 Task: Look for space in Caieiras, Brazil from 2nd September, 2023 to 10th September, 2023 for 1 adult in price range Rs.5000 to Rs.16000. Place can be private room with 1  bedroom having 1 bed and 1 bathroom. Property type can be house, flat, guest house, hotel. Booking option can be shelf check-in. Required host language is Spanish.
Action: Mouse moved to (449, 87)
Screenshot: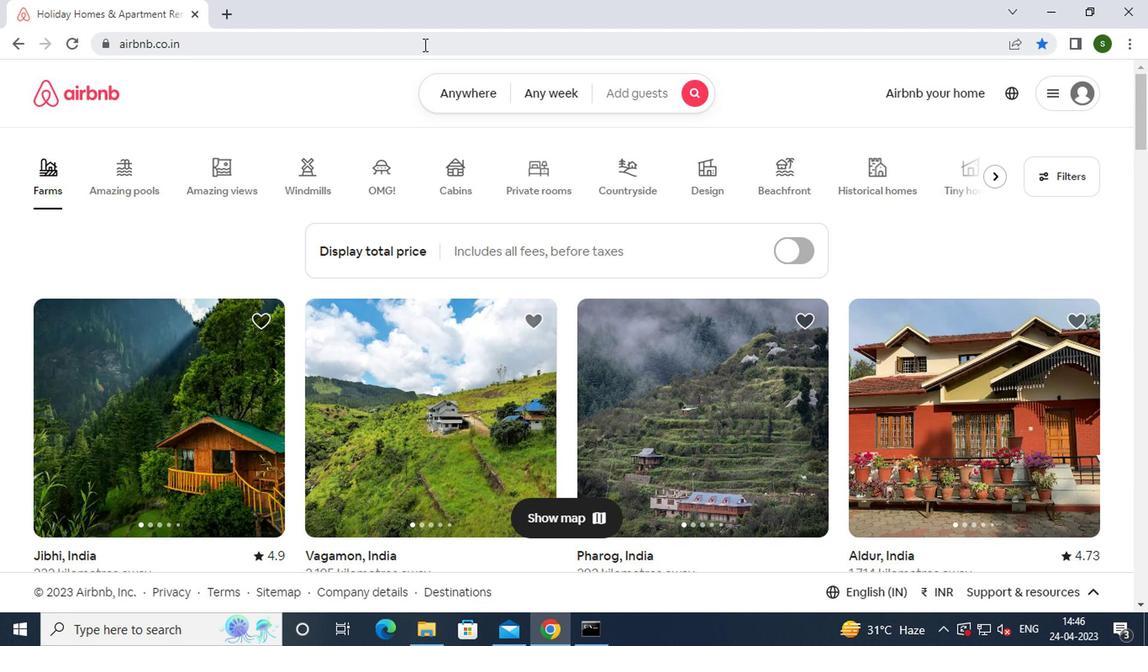 
Action: Mouse pressed left at (449, 87)
Screenshot: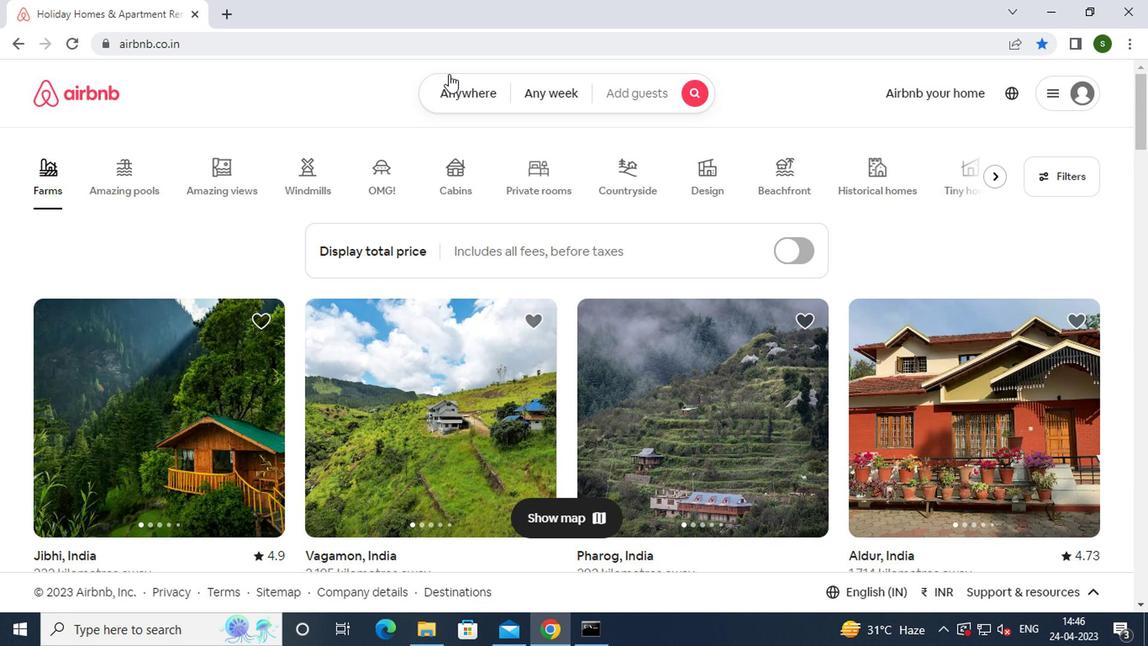 
Action: Mouse moved to (332, 159)
Screenshot: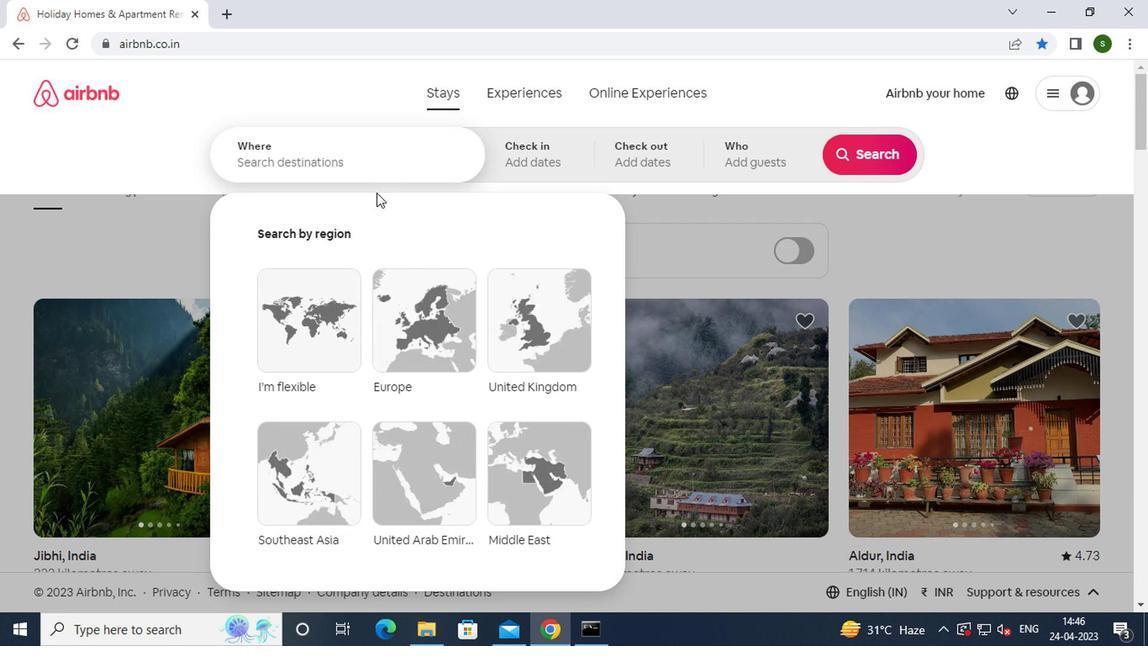
Action: Mouse pressed left at (332, 159)
Screenshot: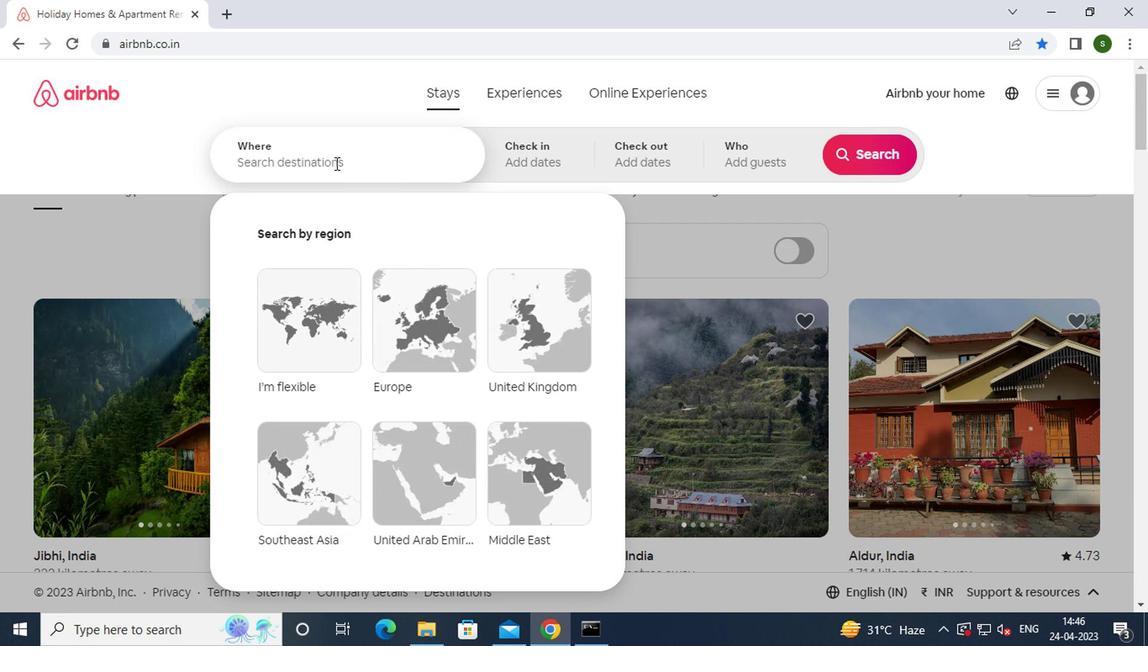 
Action: Key pressed <Key.caps_lock>c<Key.caps_lock>aieiras,<Key.space><Key.caps_lock>b<Key.caps_lock>rail<Key.backspace><Key.backspace>zil<Key.enter>
Screenshot: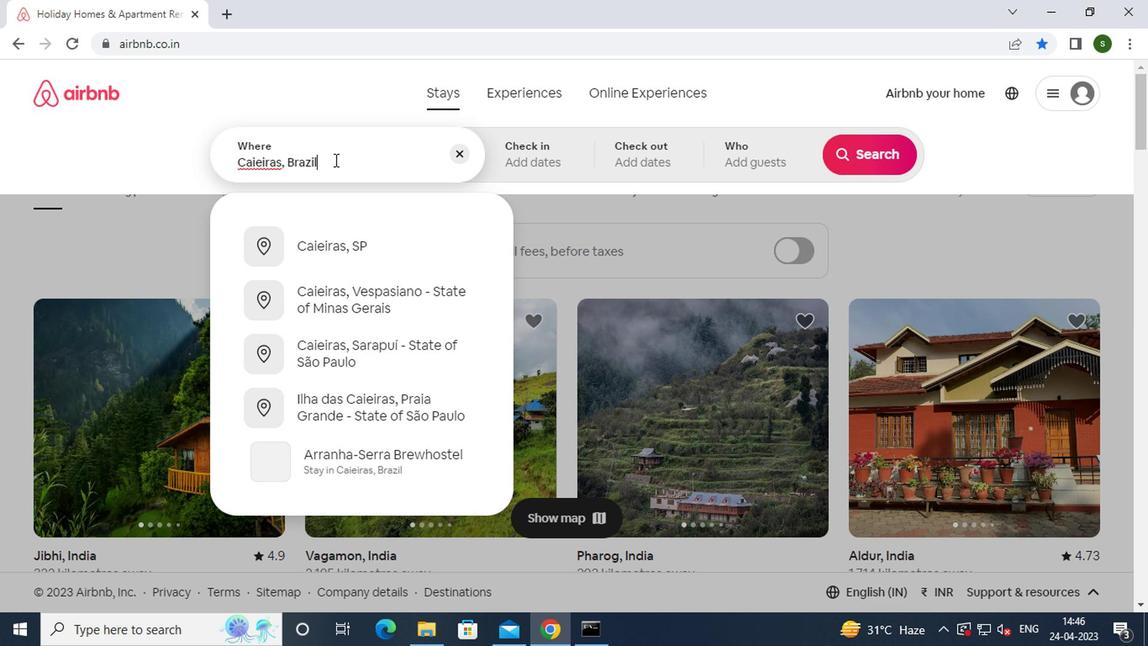 
Action: Mouse moved to (857, 294)
Screenshot: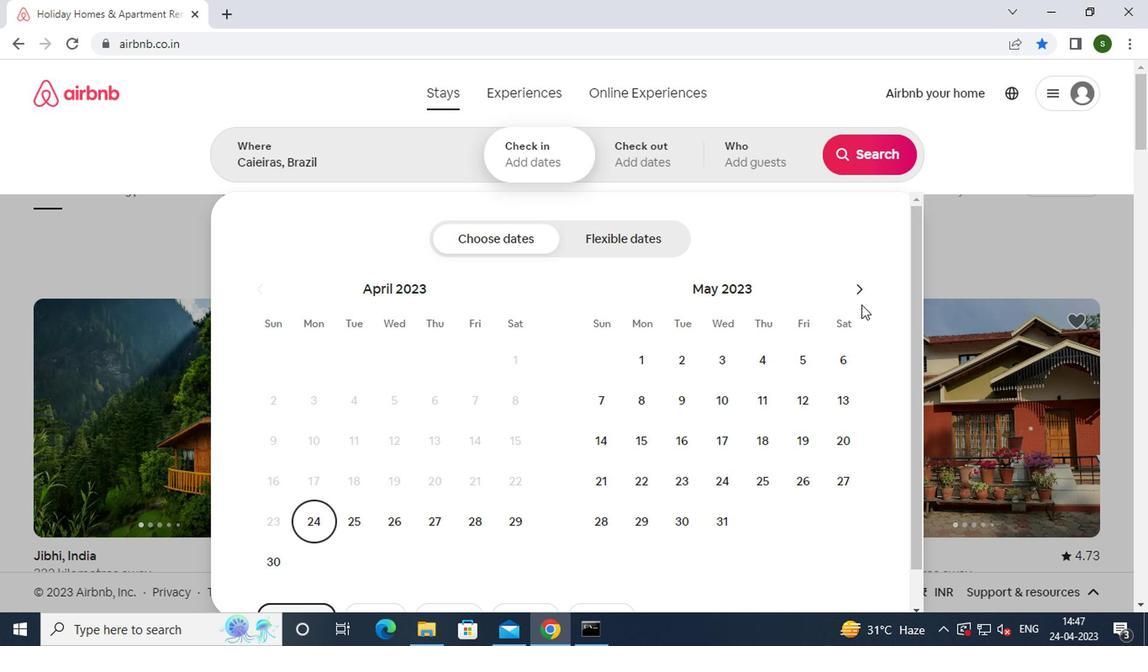 
Action: Mouse pressed left at (857, 294)
Screenshot: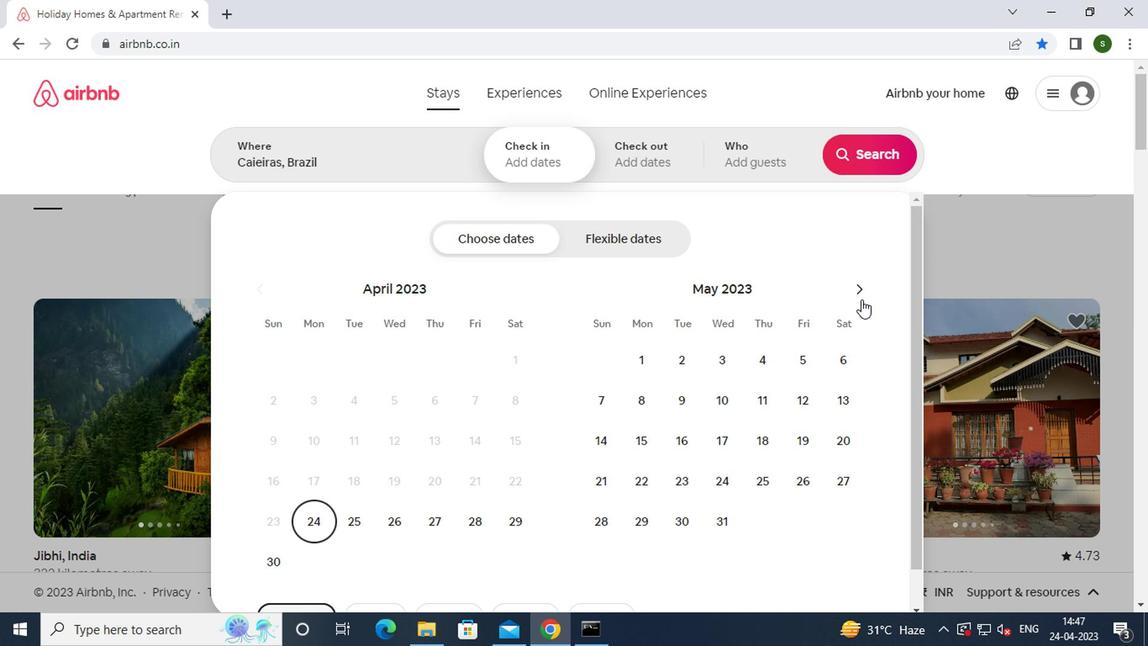 
Action: Mouse pressed left at (857, 294)
Screenshot: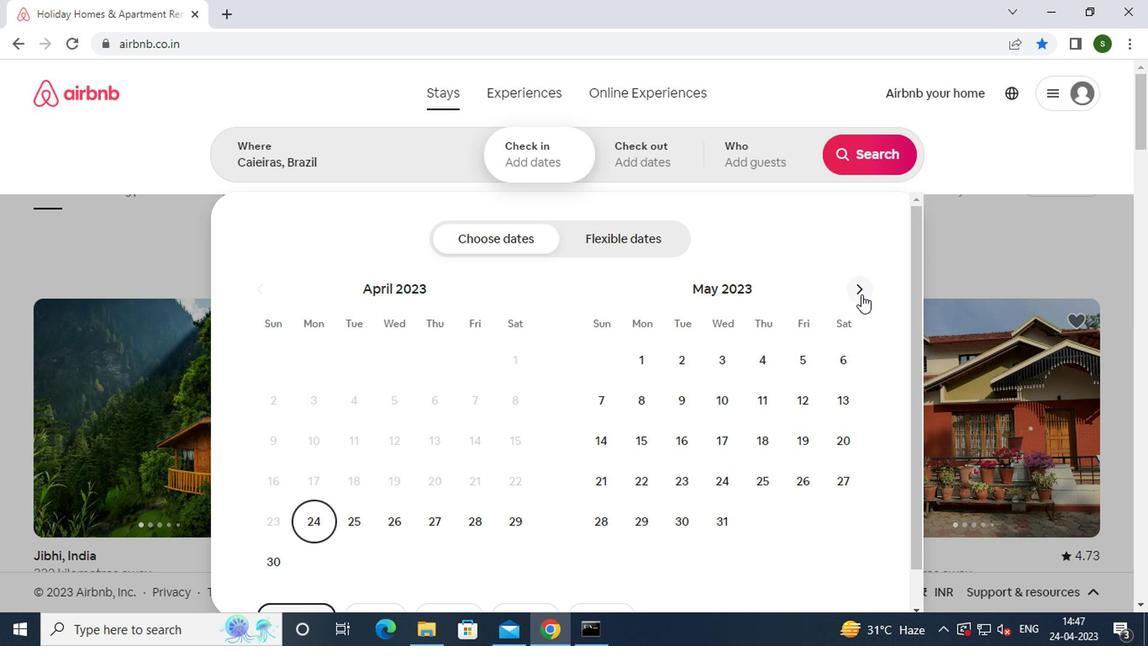 
Action: Mouse pressed left at (857, 294)
Screenshot: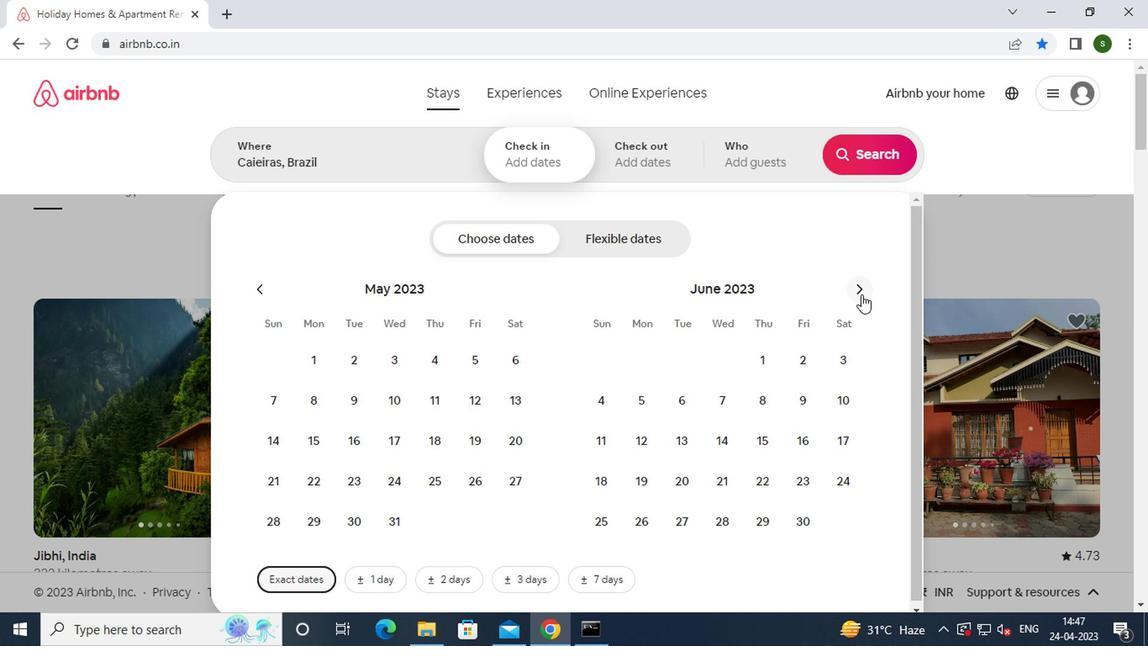 
Action: Mouse pressed left at (857, 294)
Screenshot: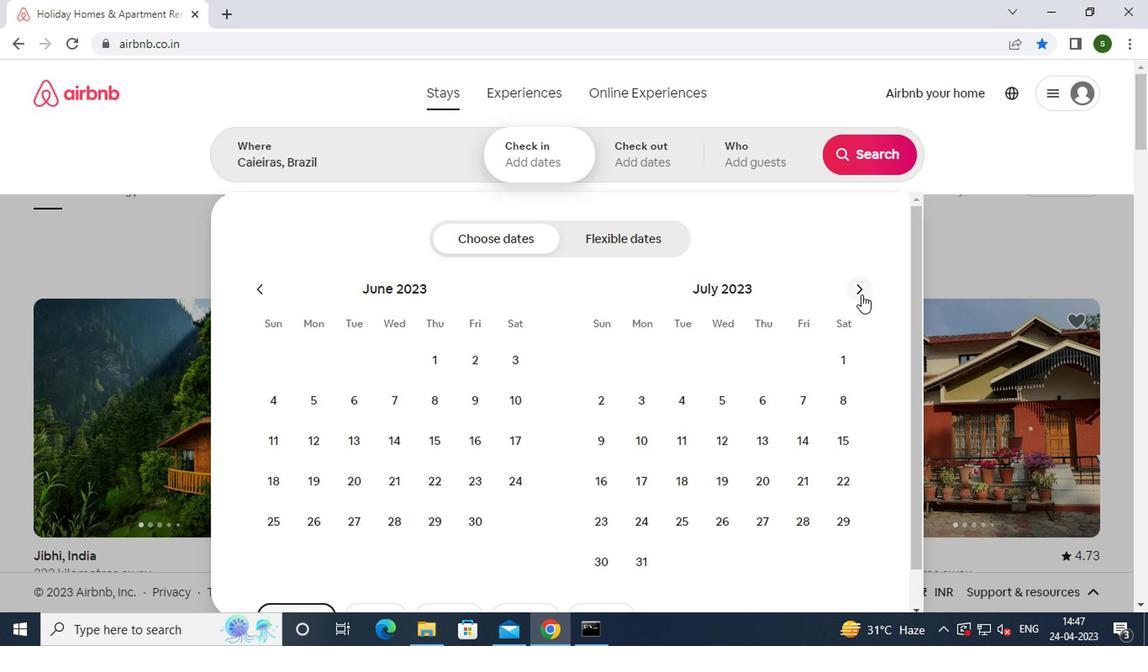 
Action: Mouse moved to (857, 294)
Screenshot: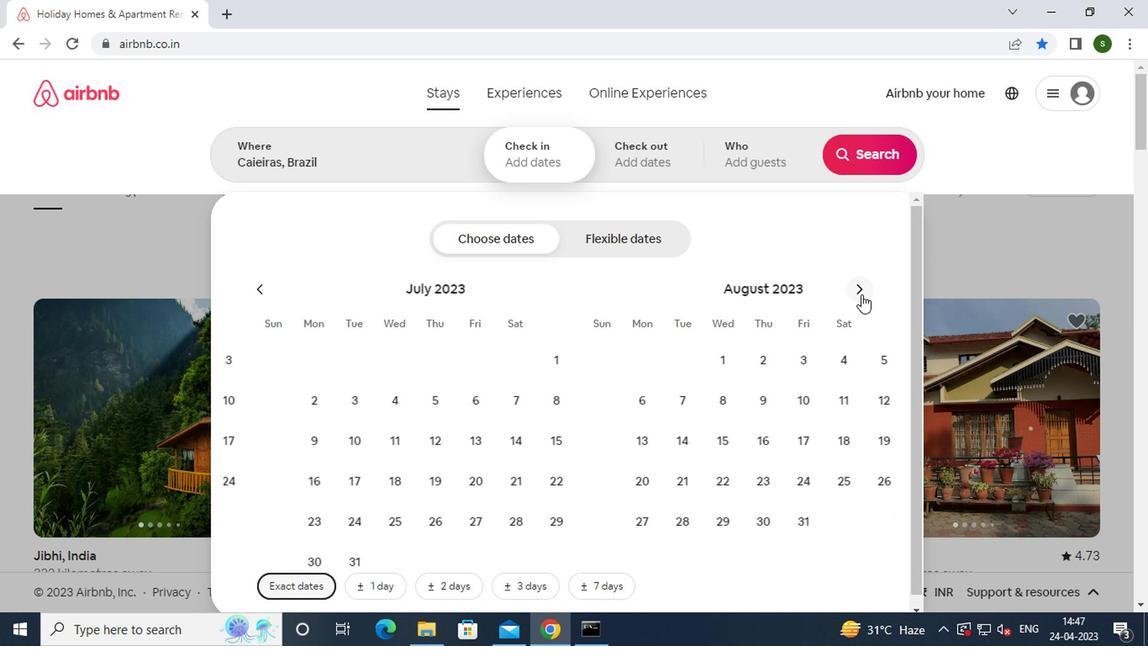 
Action: Mouse pressed left at (857, 294)
Screenshot: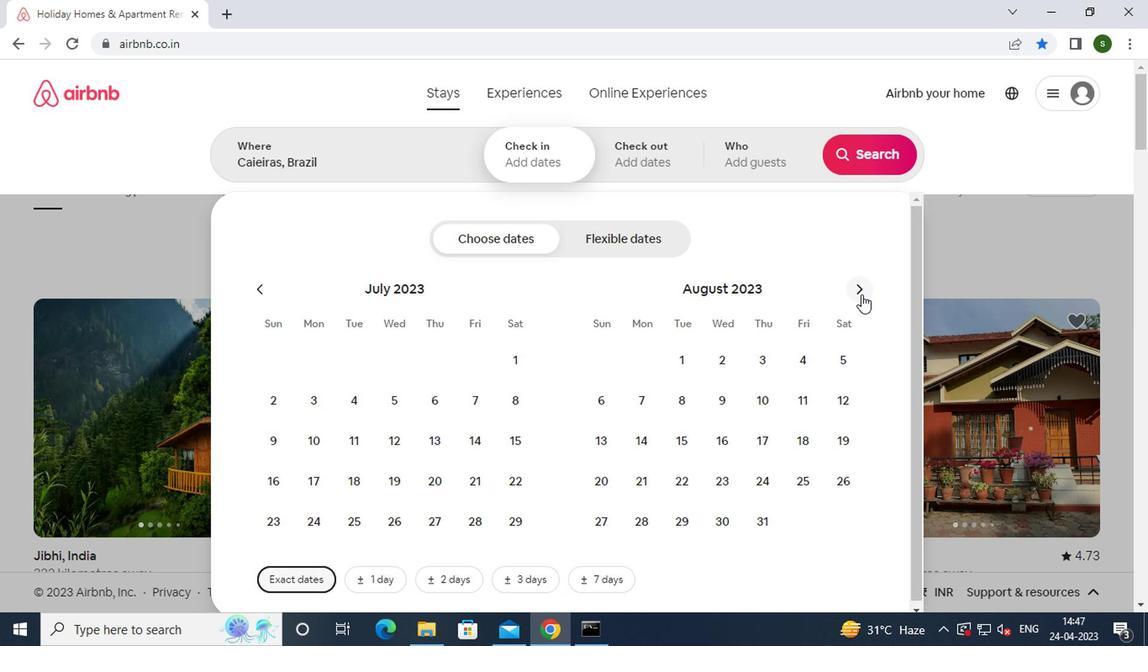 
Action: Mouse moved to (838, 378)
Screenshot: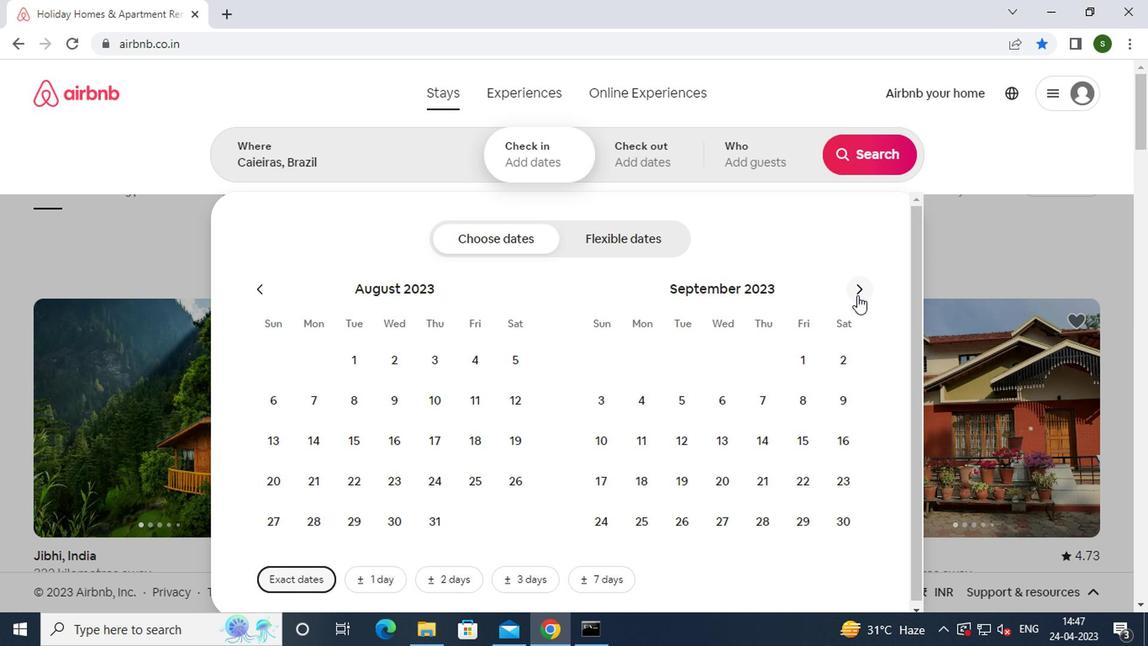 
Action: Mouse pressed left at (838, 378)
Screenshot: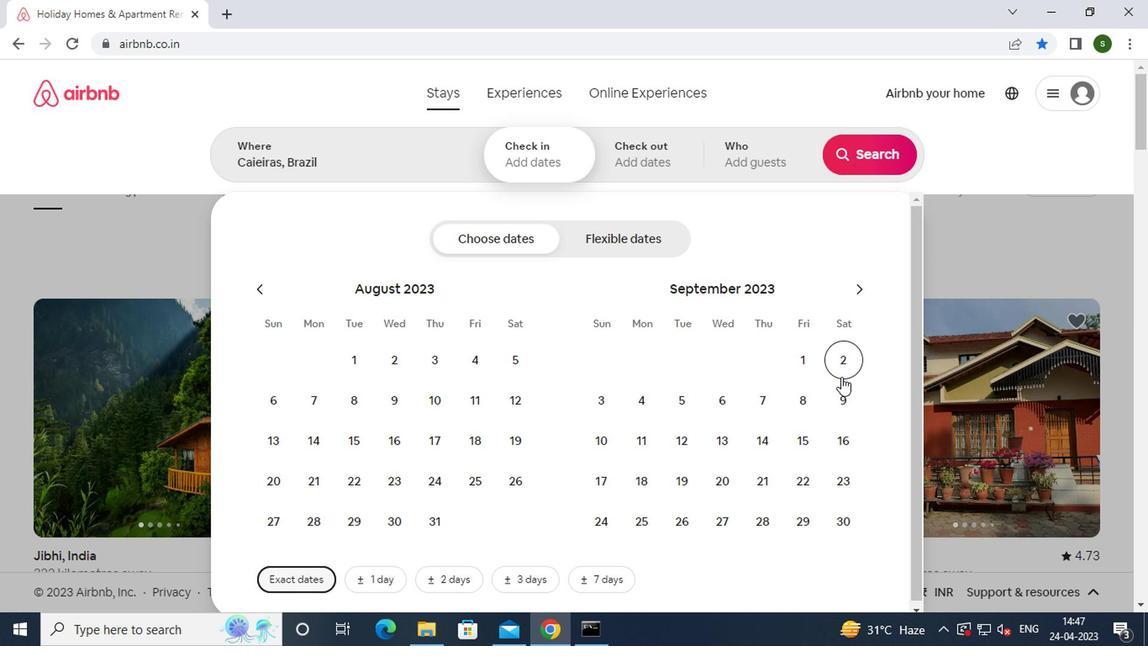 
Action: Mouse moved to (596, 443)
Screenshot: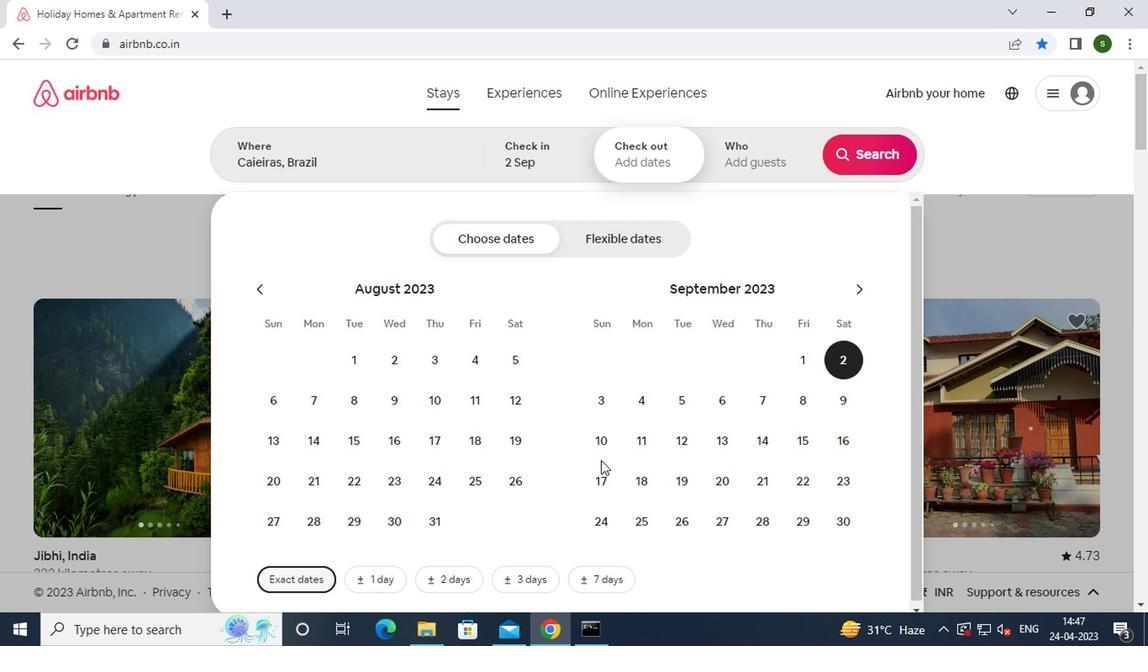 
Action: Mouse pressed left at (596, 443)
Screenshot: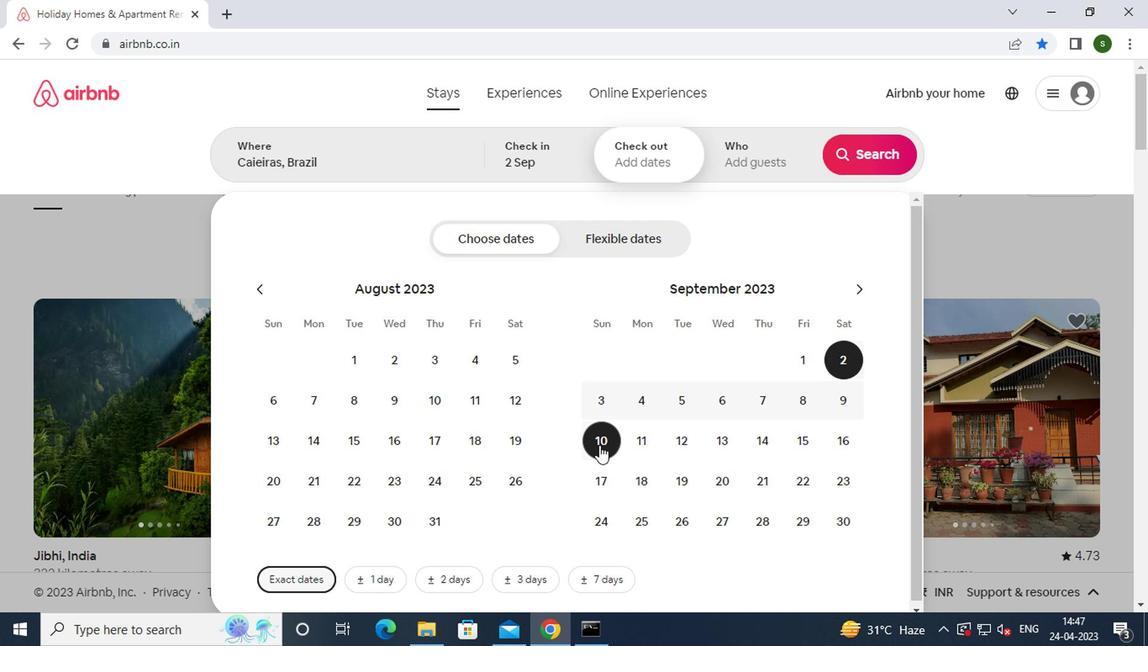 
Action: Mouse moved to (747, 155)
Screenshot: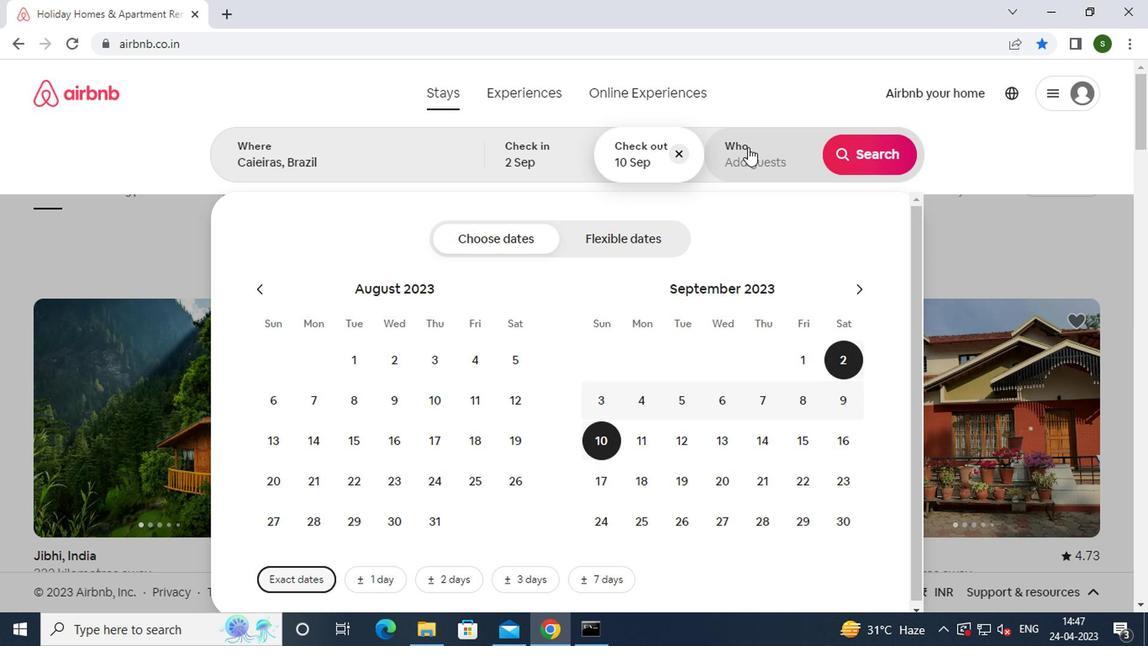 
Action: Mouse pressed left at (747, 155)
Screenshot: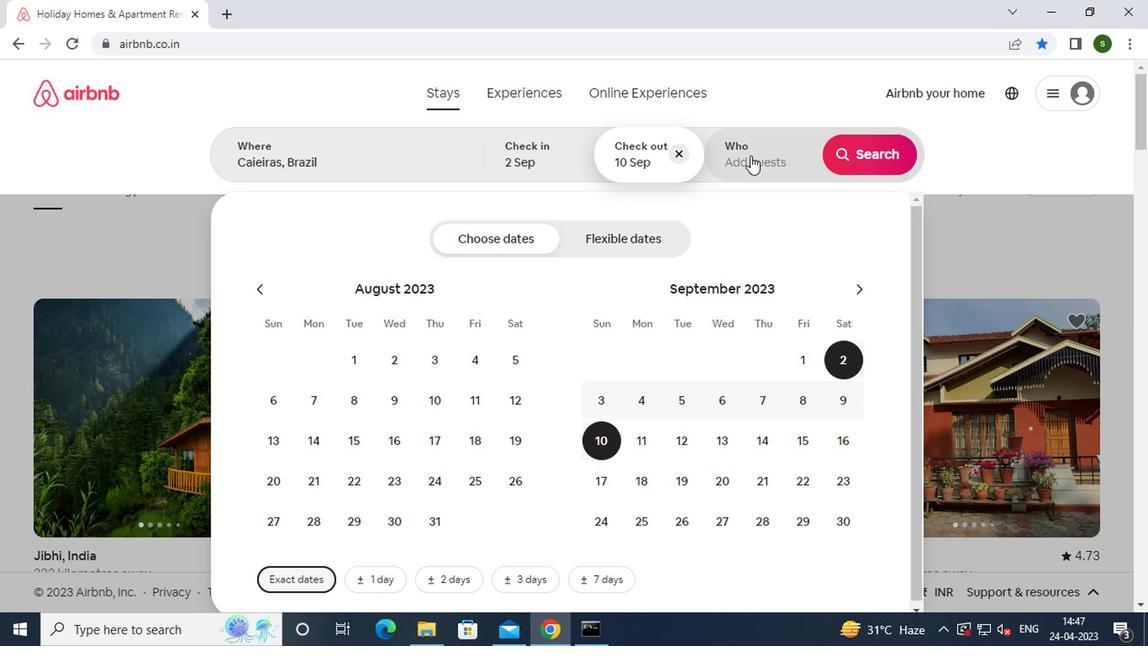 
Action: Mouse moved to (873, 243)
Screenshot: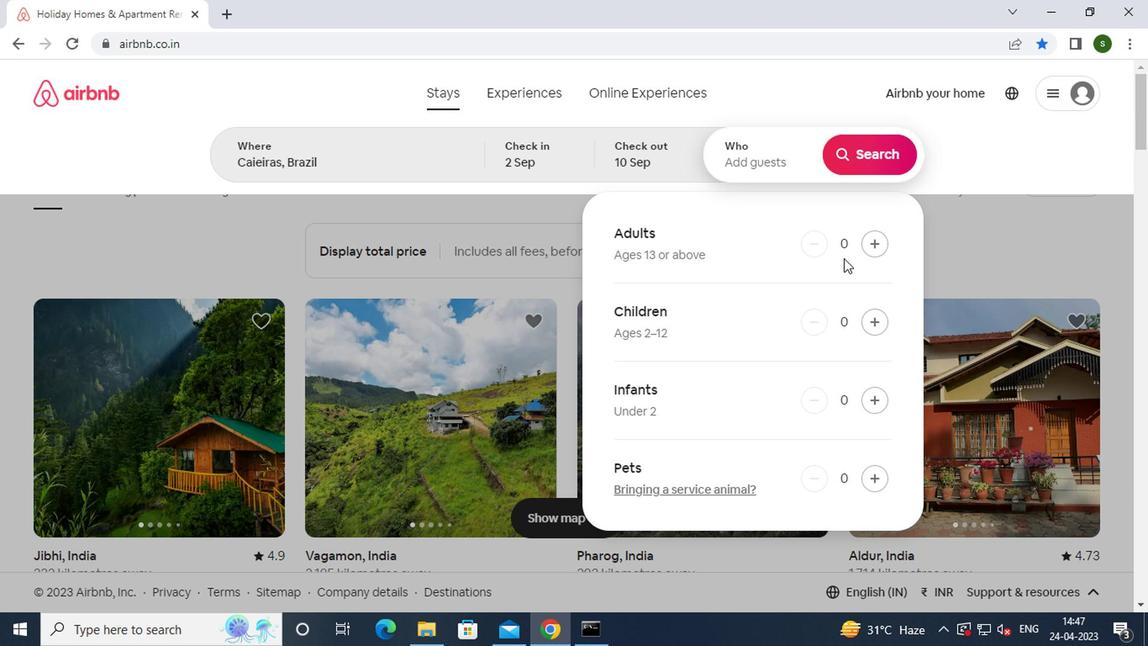 
Action: Mouse pressed left at (873, 243)
Screenshot: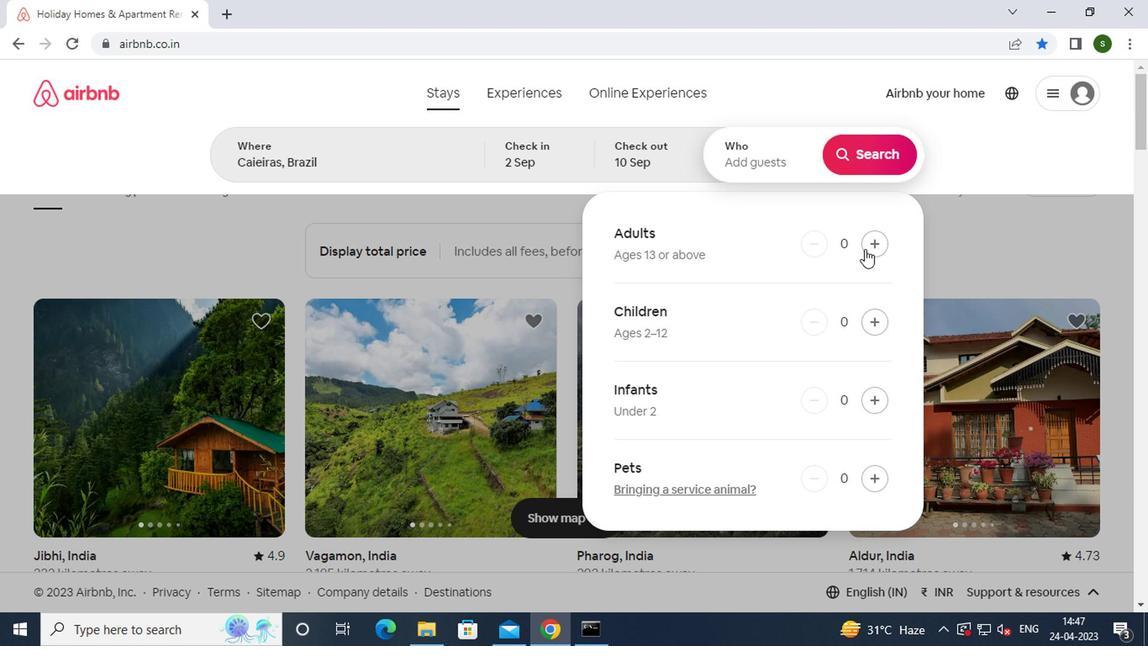
Action: Mouse moved to (861, 145)
Screenshot: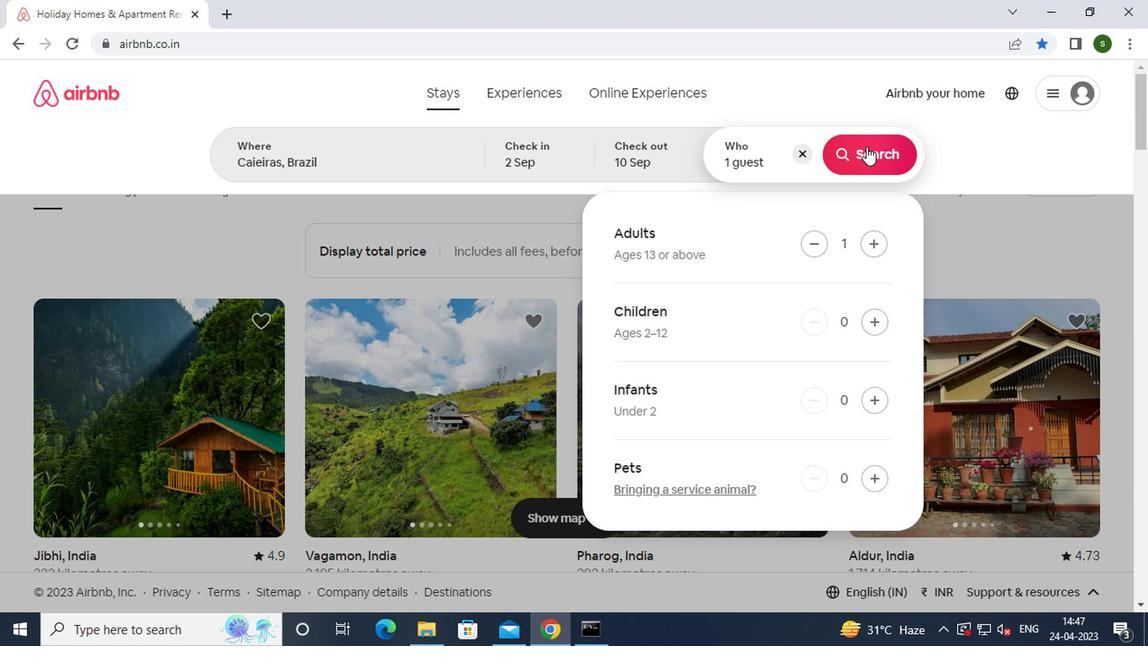 
Action: Mouse pressed left at (861, 145)
Screenshot: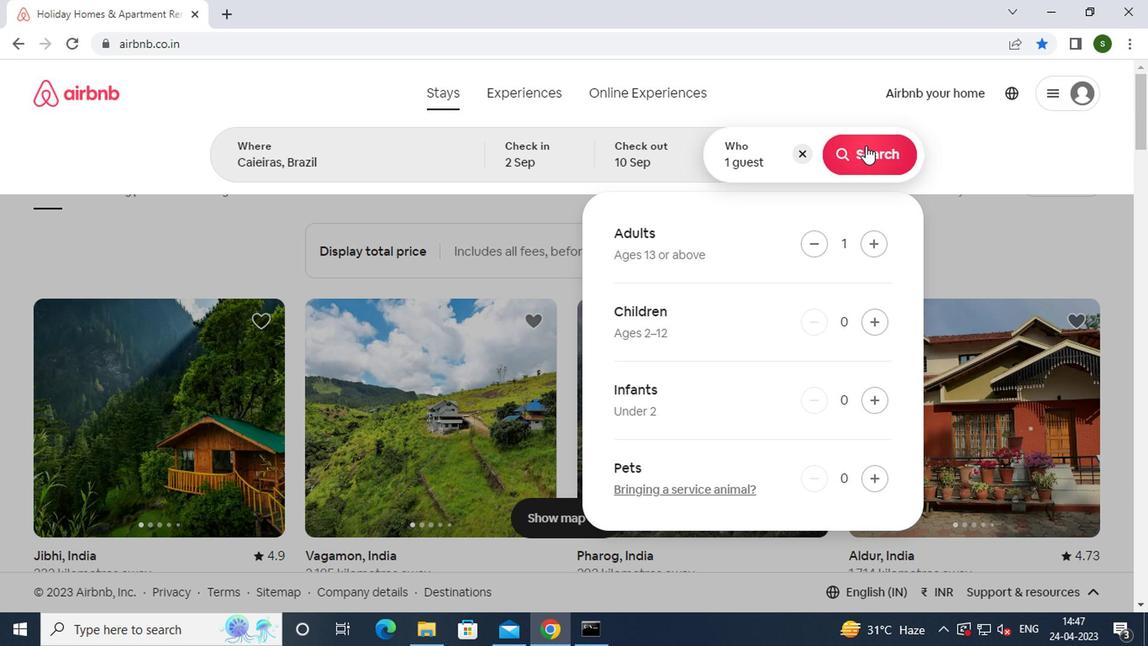 
Action: Mouse moved to (1071, 160)
Screenshot: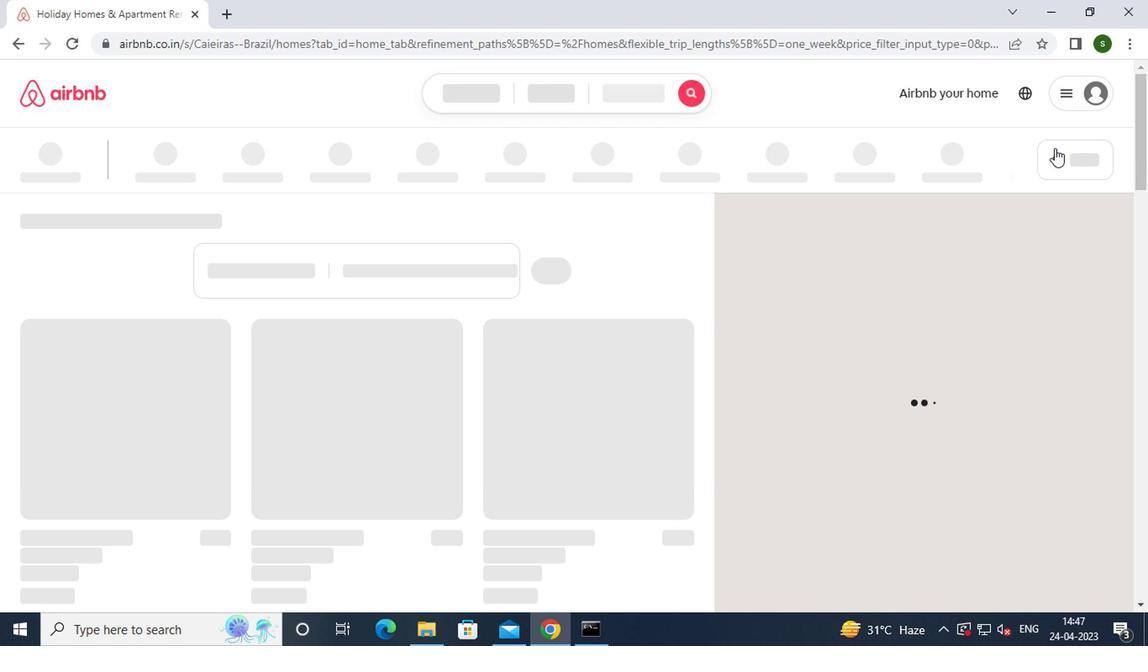 
Action: Mouse pressed left at (1071, 160)
Screenshot: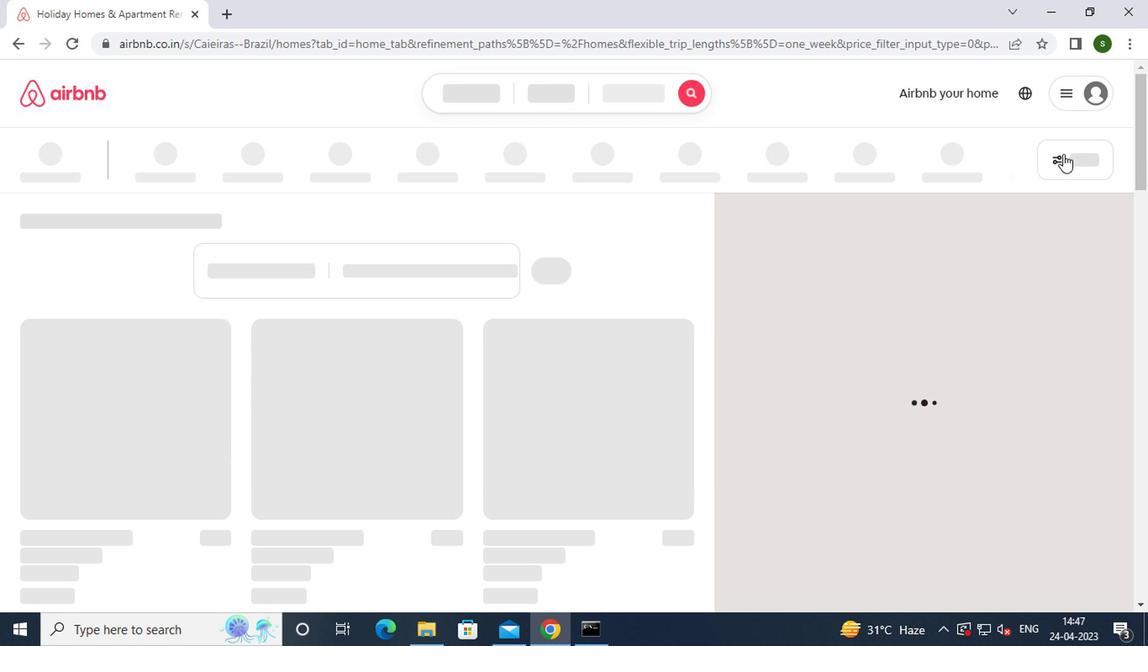 
Action: Mouse moved to (1044, 163)
Screenshot: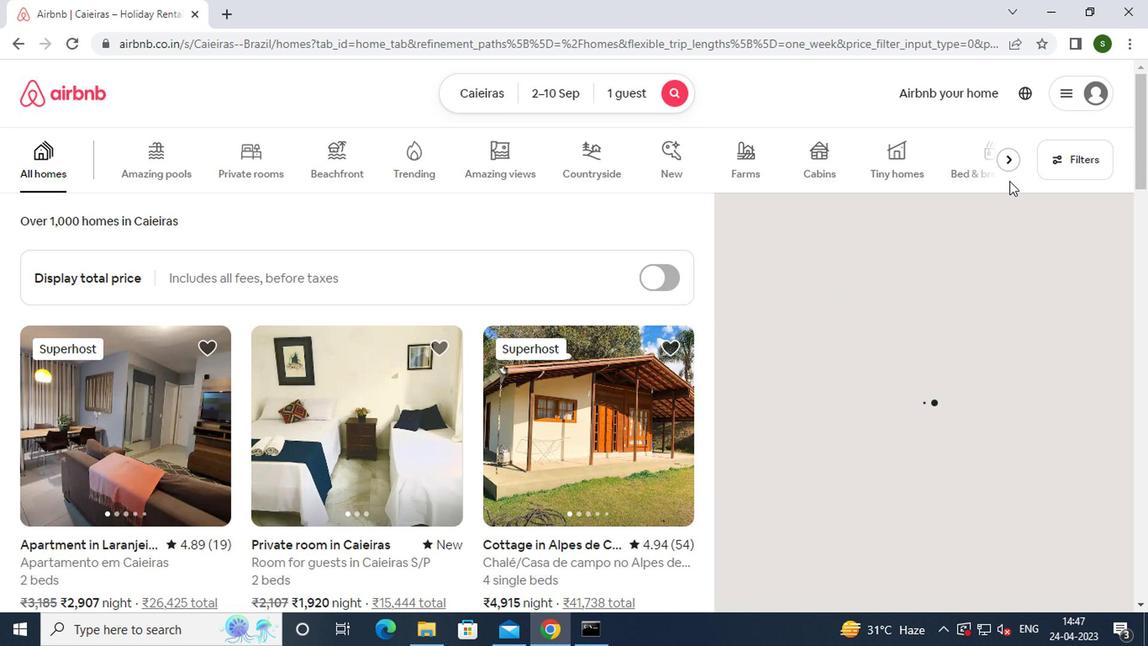 
Action: Mouse pressed left at (1044, 163)
Screenshot: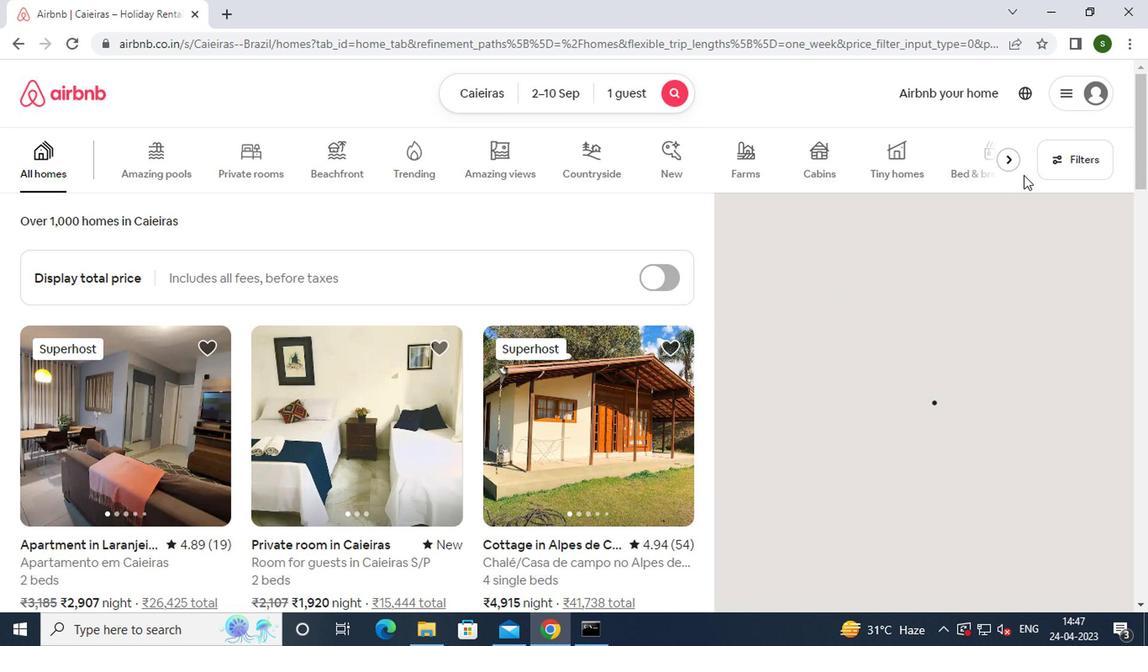
Action: Mouse moved to (423, 355)
Screenshot: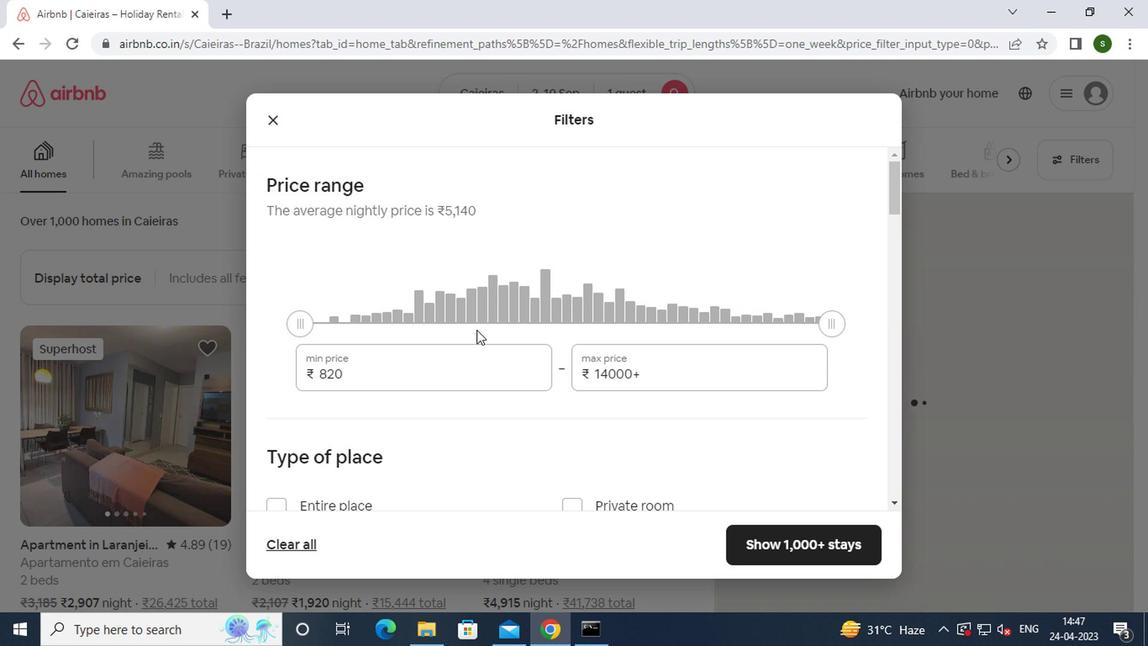 
Action: Mouse pressed left at (423, 355)
Screenshot: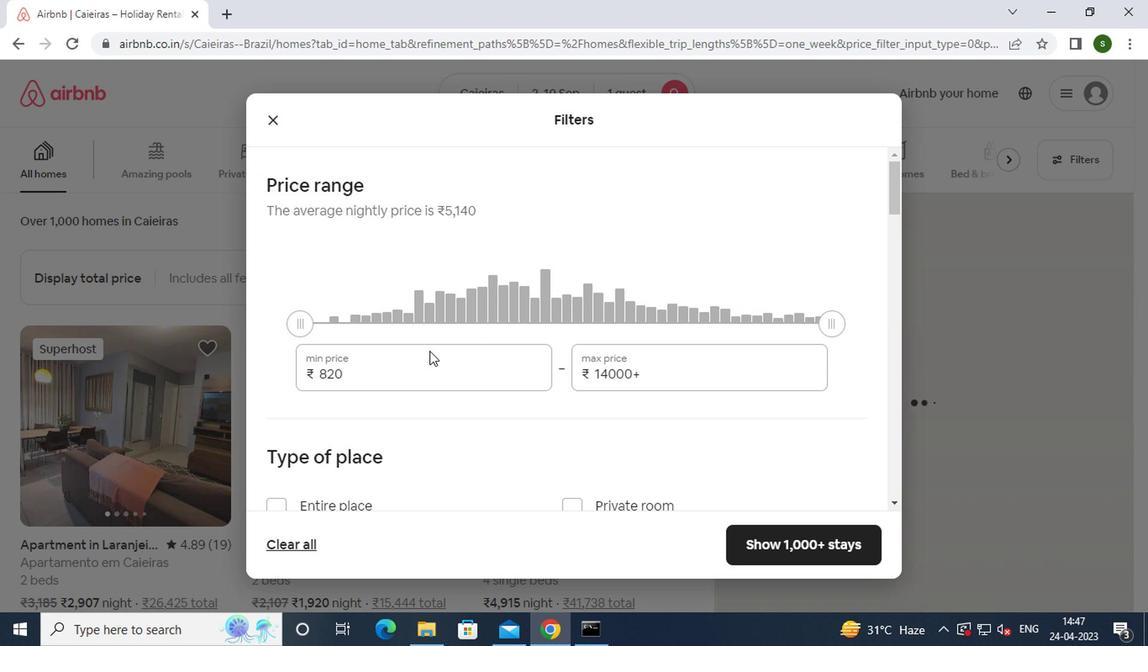 
Action: Key pressed <Key.backspace><Key.backspace><Key.backspace><Key.backspace>5000
Screenshot: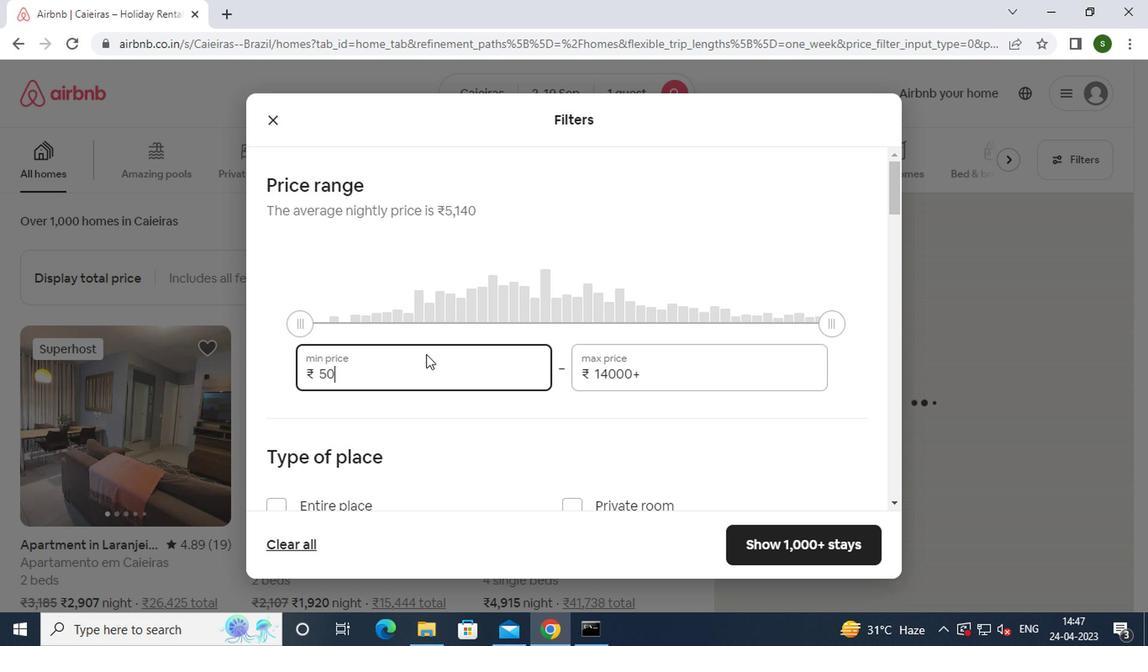 
Action: Mouse moved to (658, 367)
Screenshot: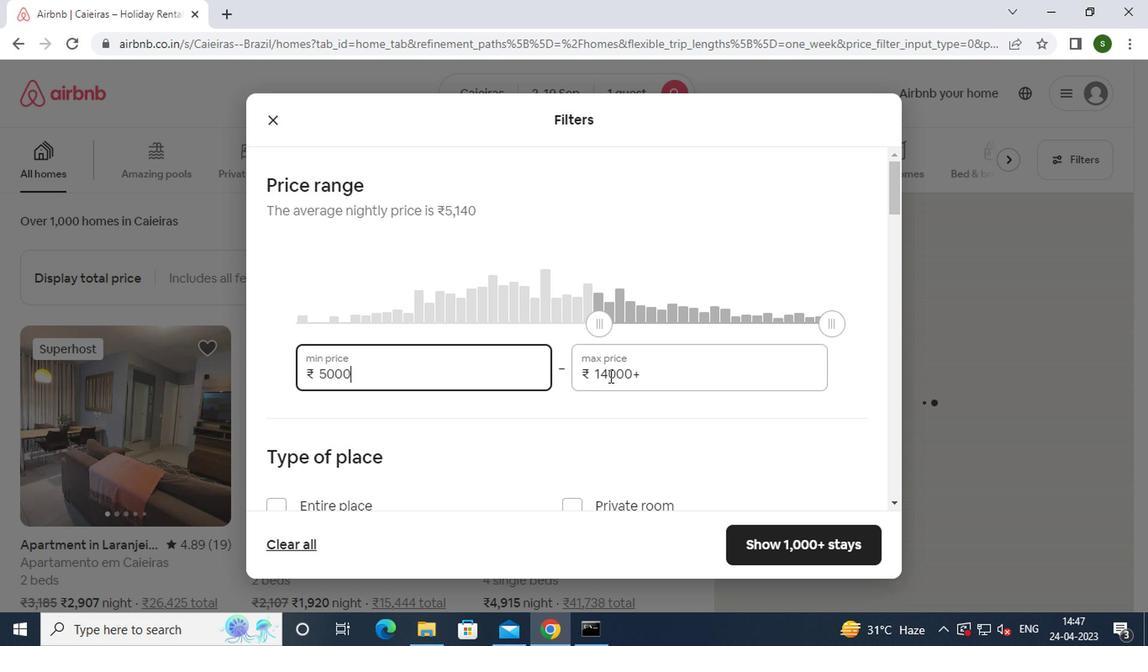 
Action: Mouse pressed left at (658, 367)
Screenshot: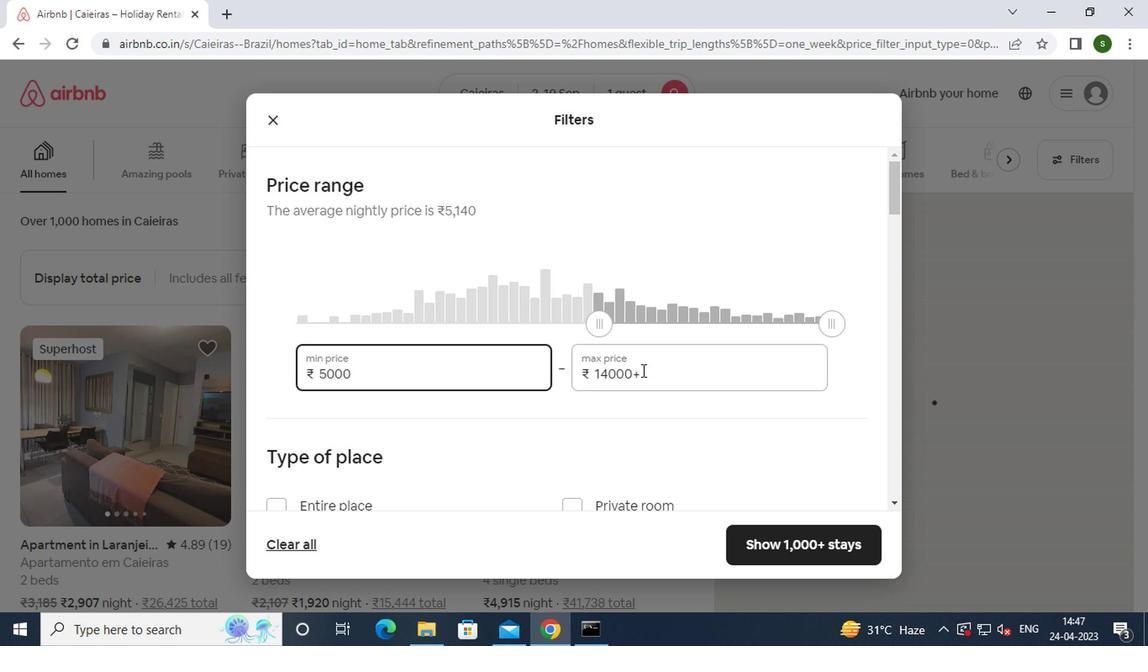 
Action: Key pressed <Key.backspace><Key.backspace><Key.backspace><Key.backspace><Key.backspace><Key.backspace><Key.backspace><Key.backspace><Key.backspace><Key.backspace><Key.backspace>16000
Screenshot: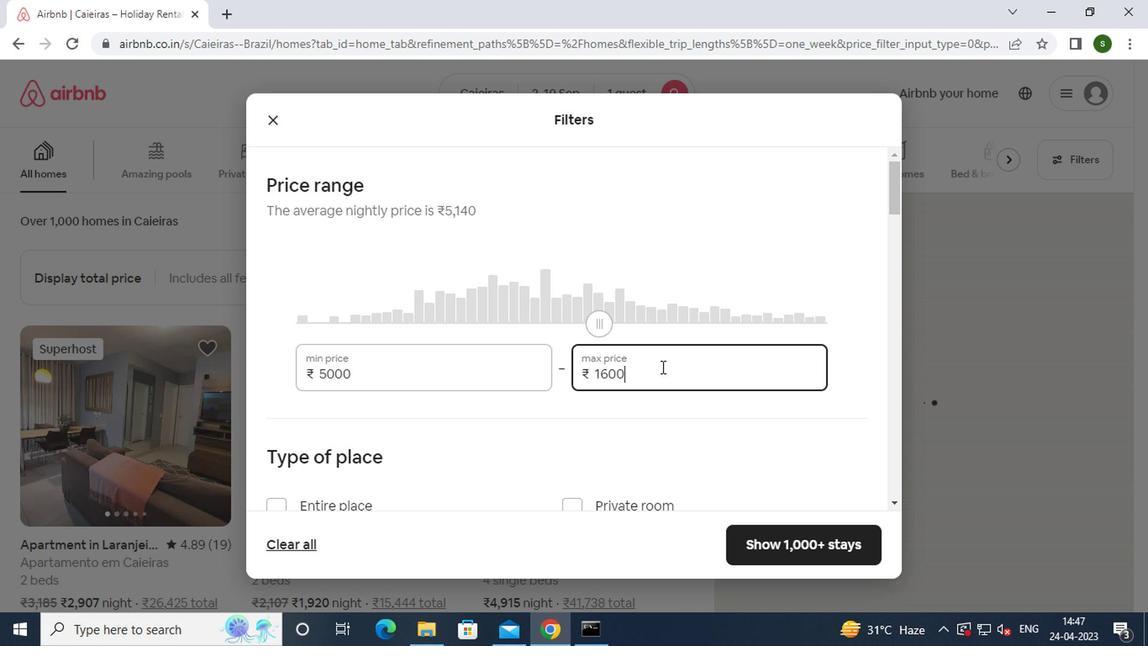 
Action: Mouse moved to (589, 384)
Screenshot: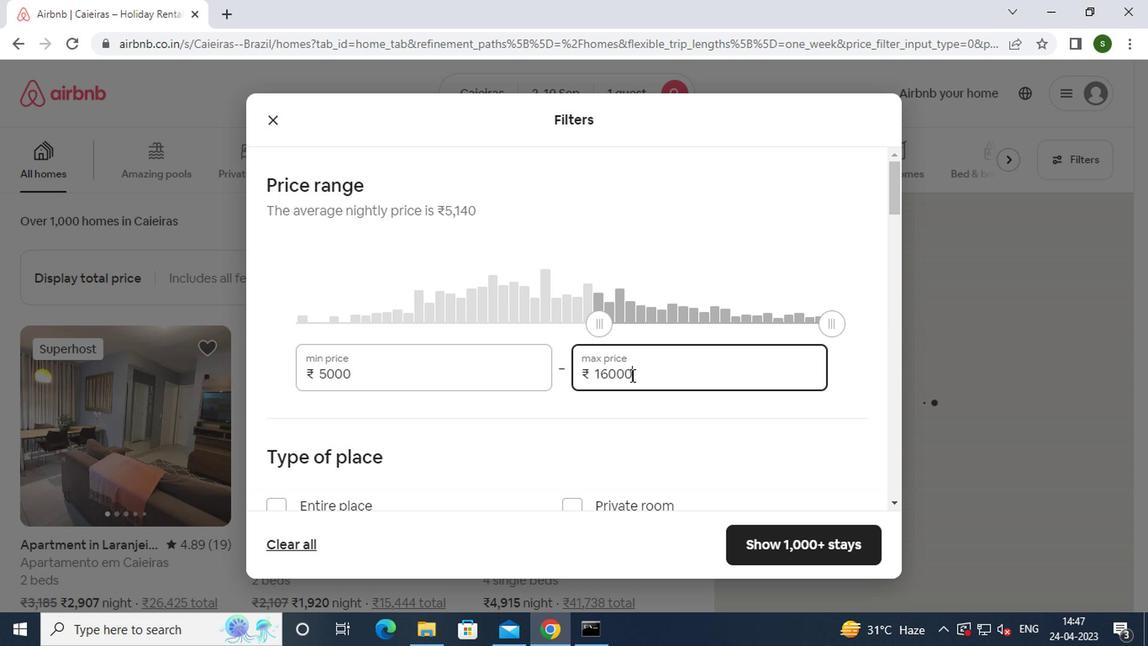 
Action: Mouse scrolled (589, 384) with delta (0, 0)
Screenshot: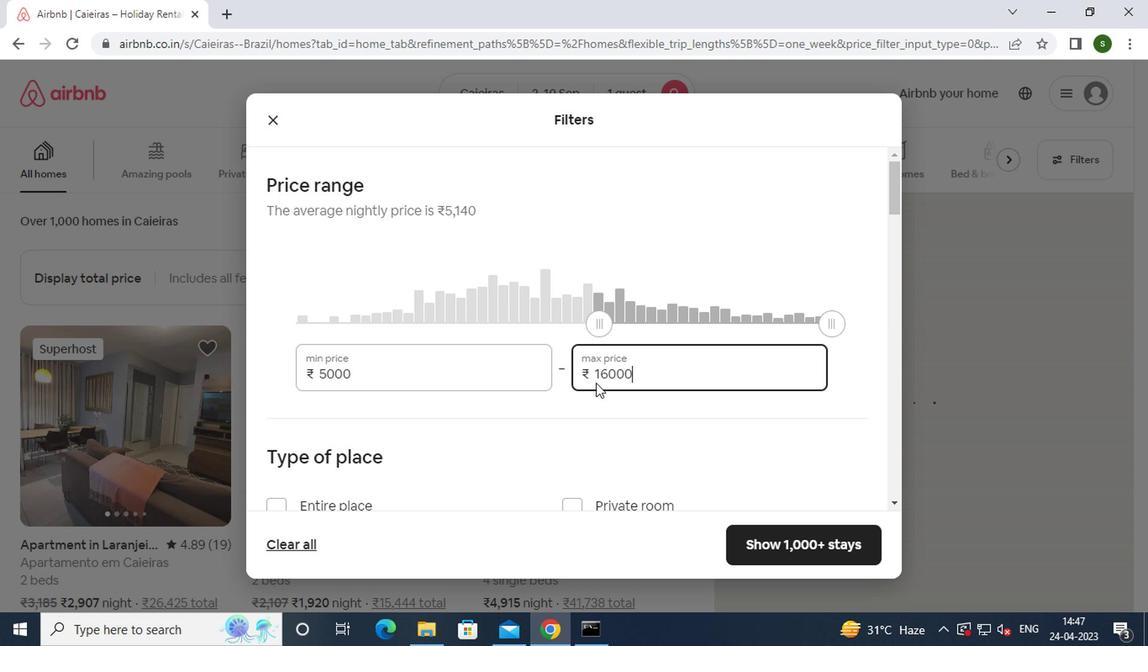 
Action: Mouse scrolled (589, 384) with delta (0, 0)
Screenshot: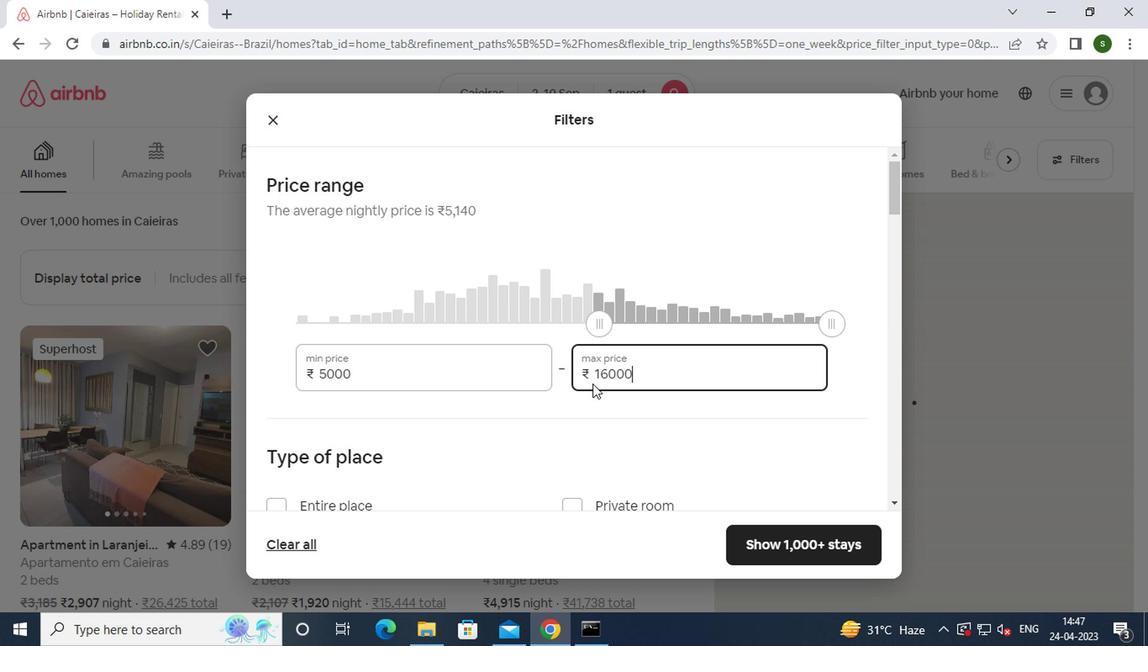 
Action: Mouse moved to (568, 343)
Screenshot: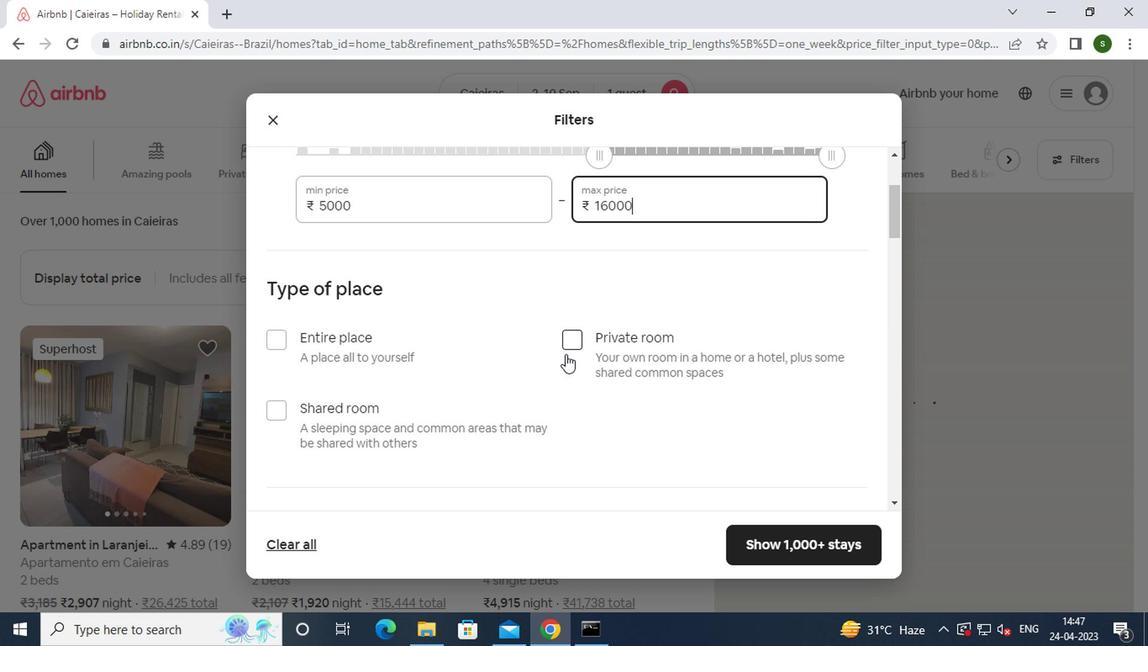 
Action: Mouse pressed left at (568, 343)
Screenshot: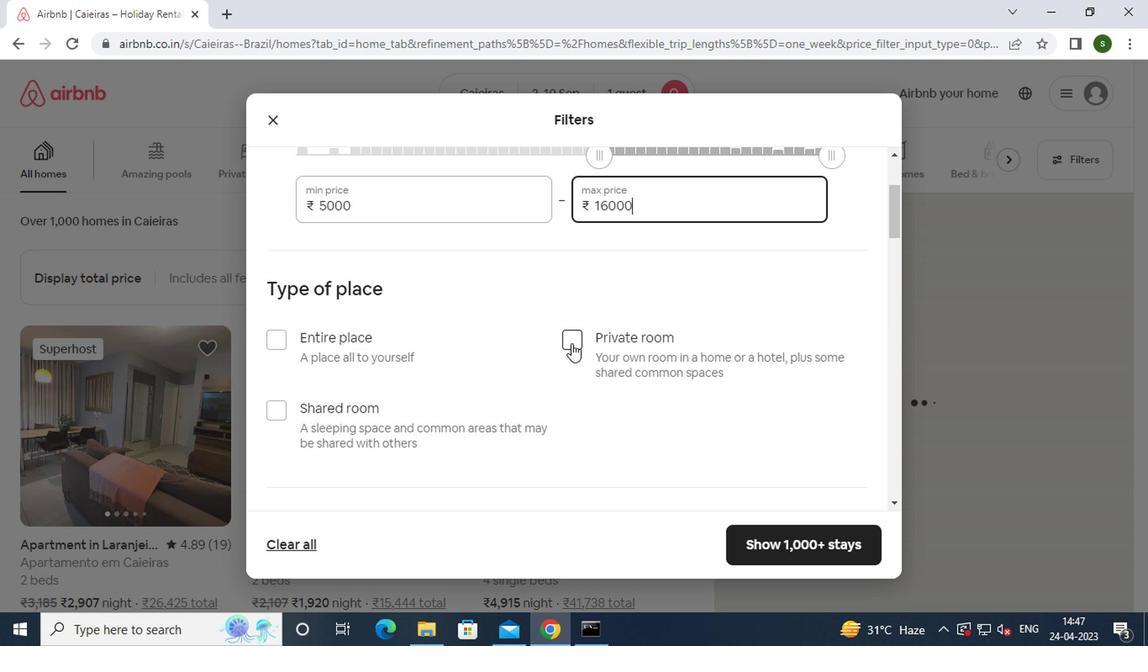 
Action: Mouse scrolled (568, 343) with delta (0, 0)
Screenshot: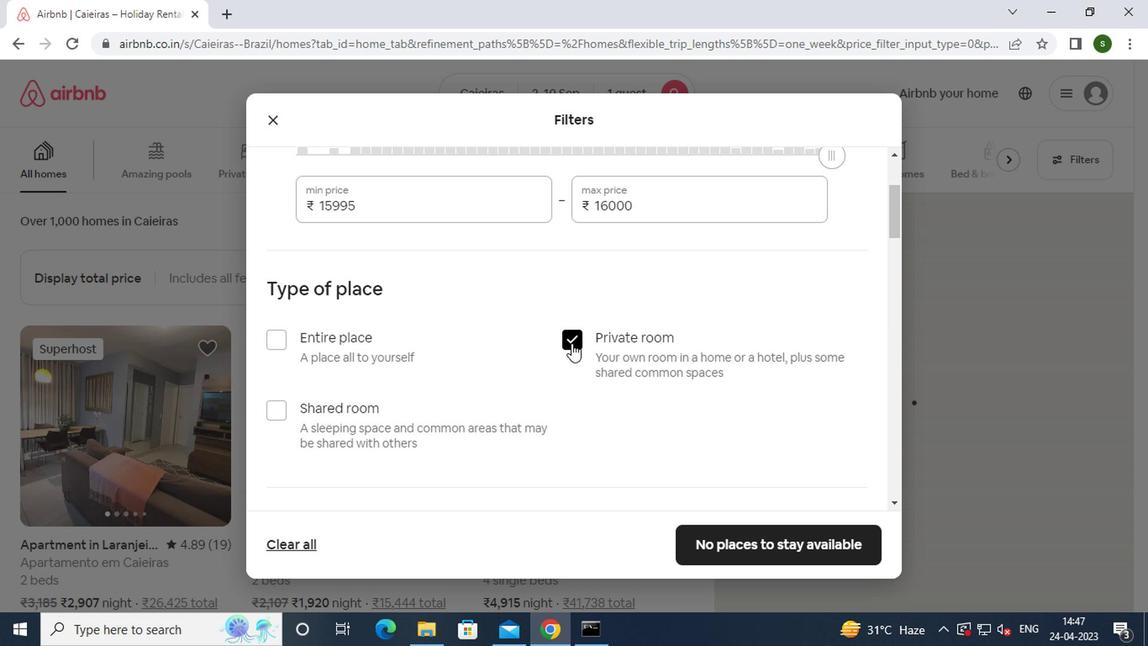 
Action: Mouse scrolled (568, 343) with delta (0, 0)
Screenshot: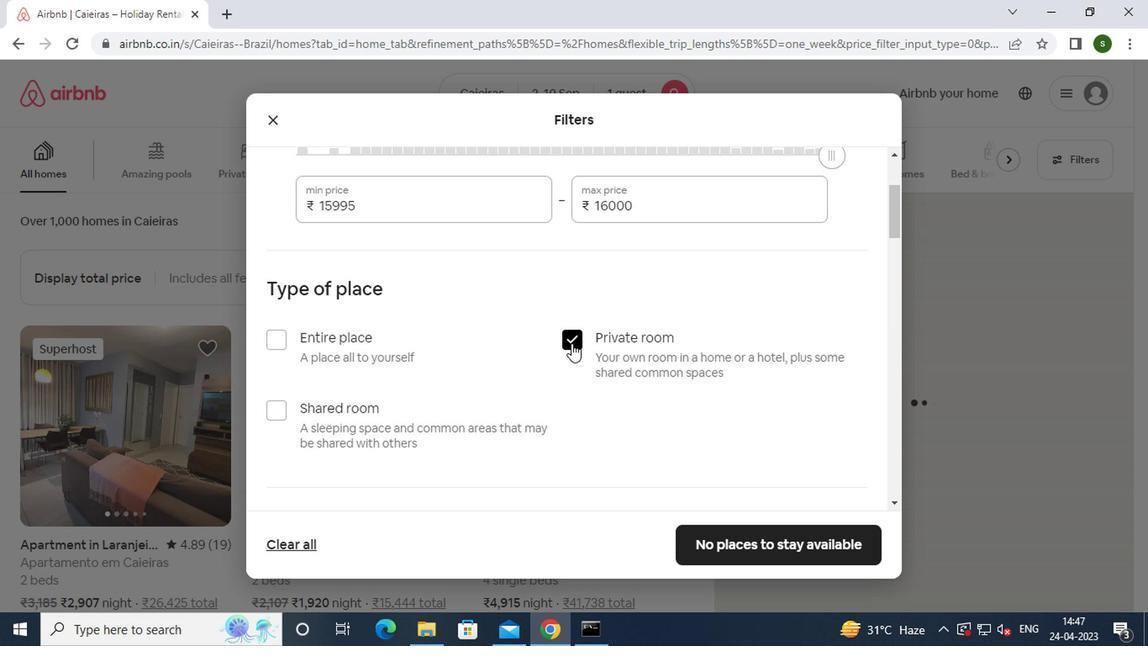 
Action: Mouse moved to (358, 453)
Screenshot: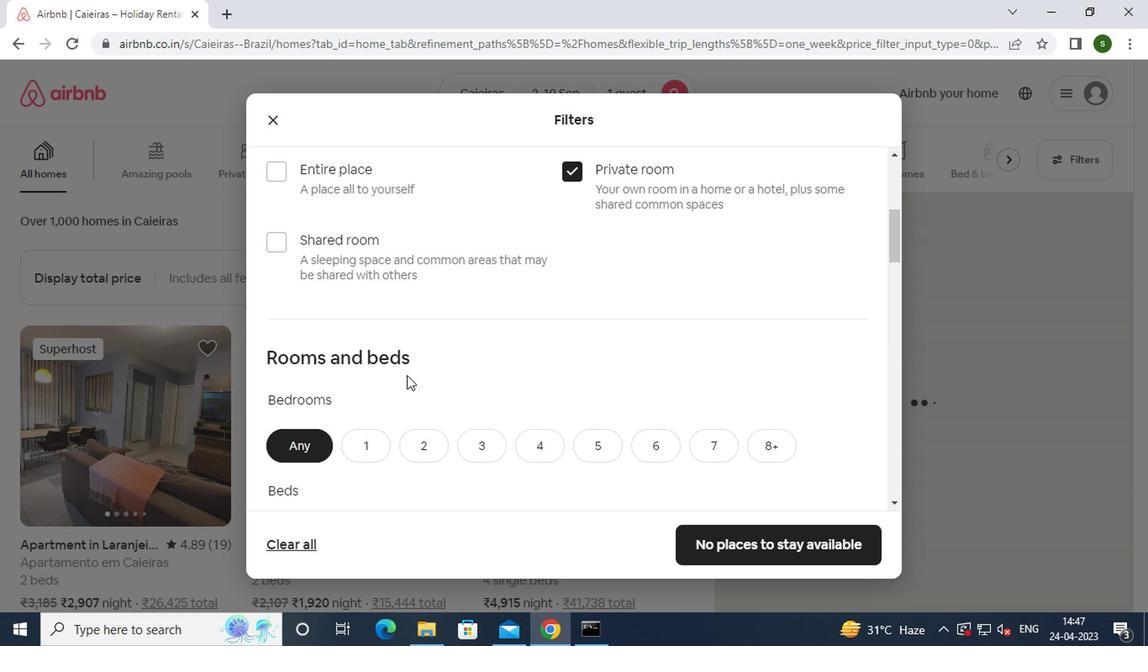
Action: Mouse pressed left at (358, 453)
Screenshot: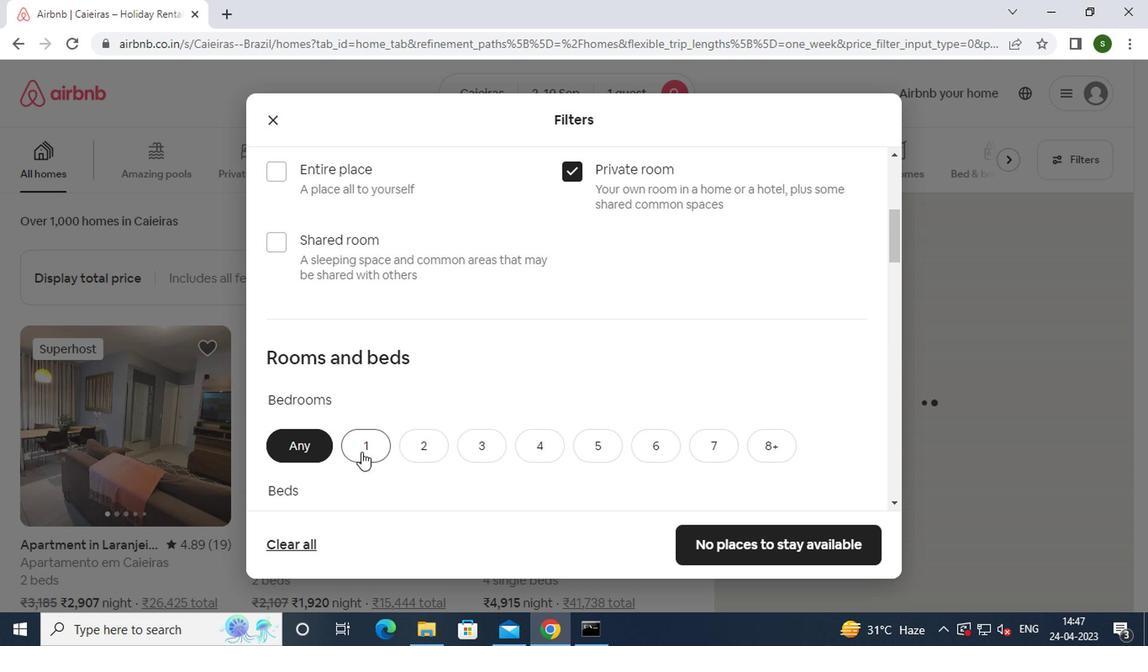 
Action: Mouse moved to (479, 359)
Screenshot: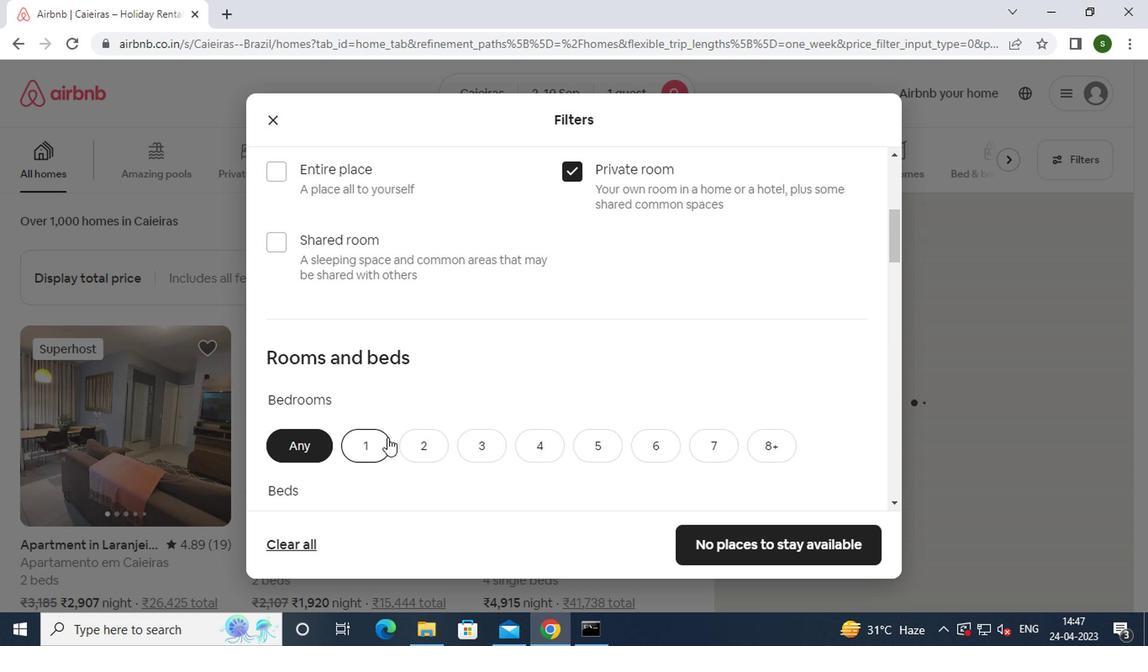 
Action: Mouse scrolled (479, 358) with delta (0, -1)
Screenshot: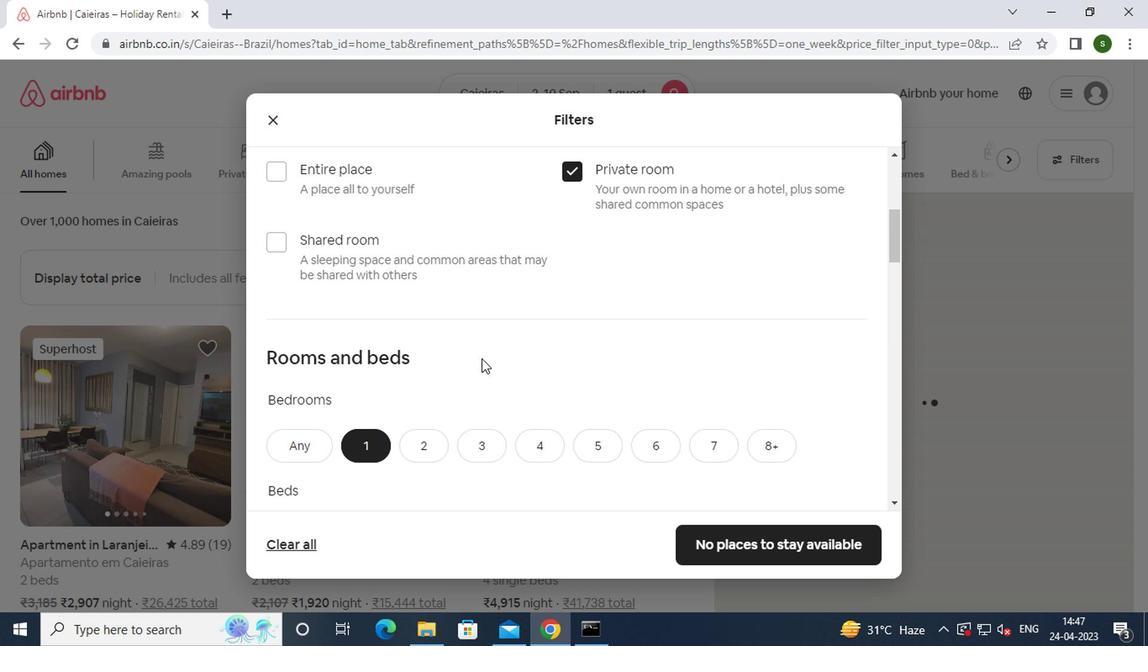 
Action: Mouse scrolled (479, 358) with delta (0, -1)
Screenshot: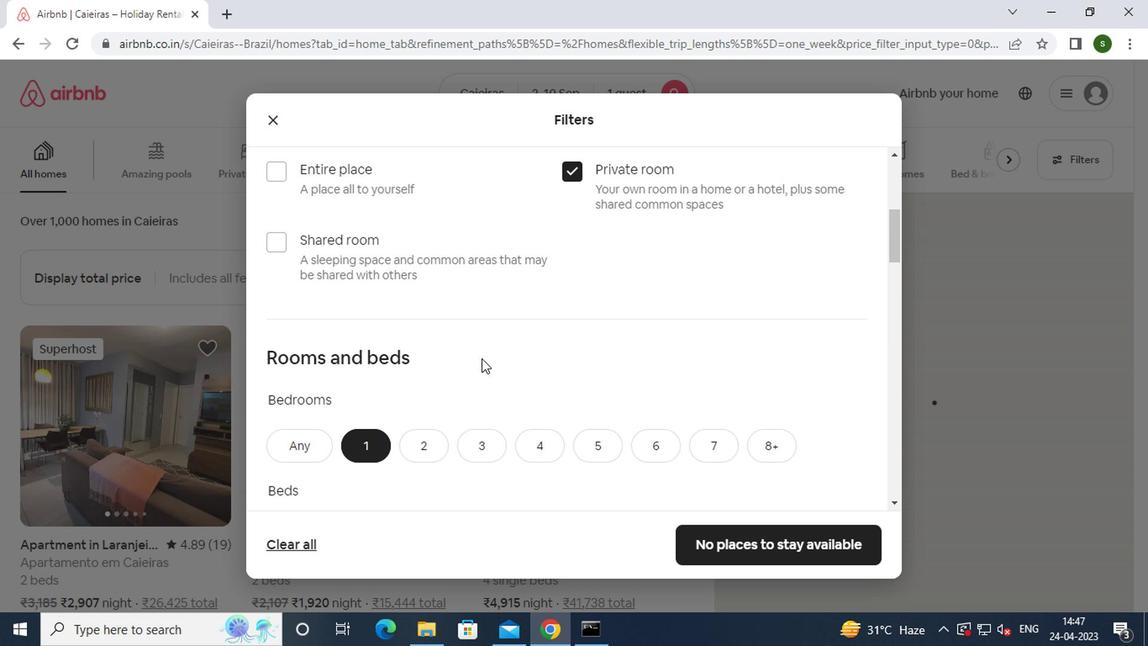 
Action: Mouse scrolled (479, 358) with delta (0, -1)
Screenshot: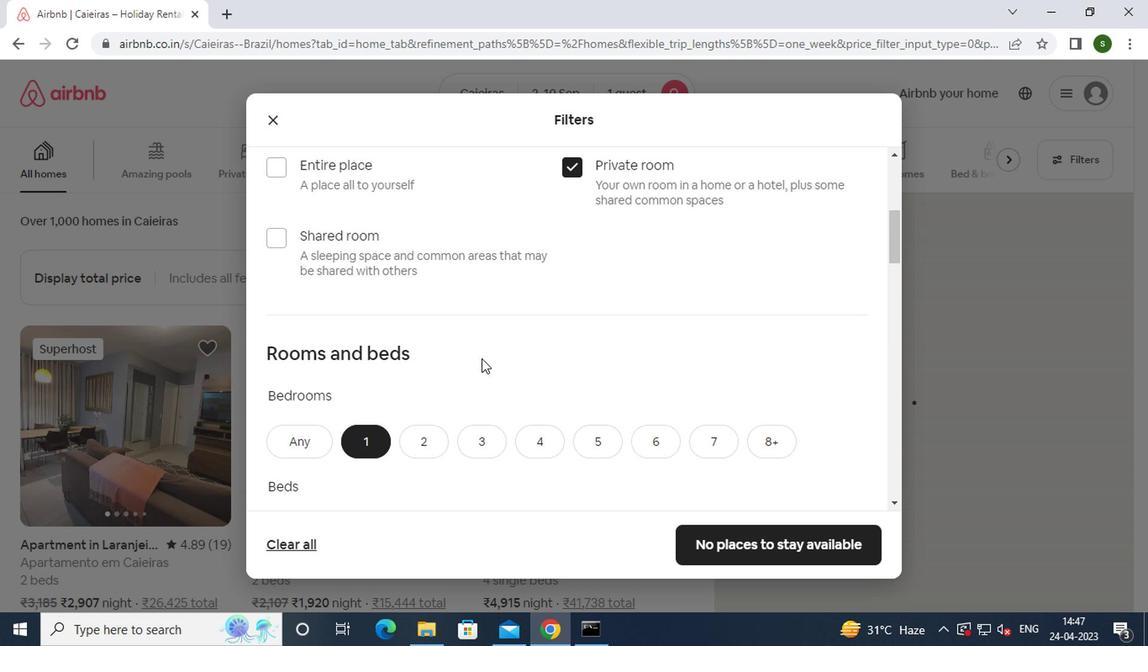 
Action: Mouse moved to (356, 288)
Screenshot: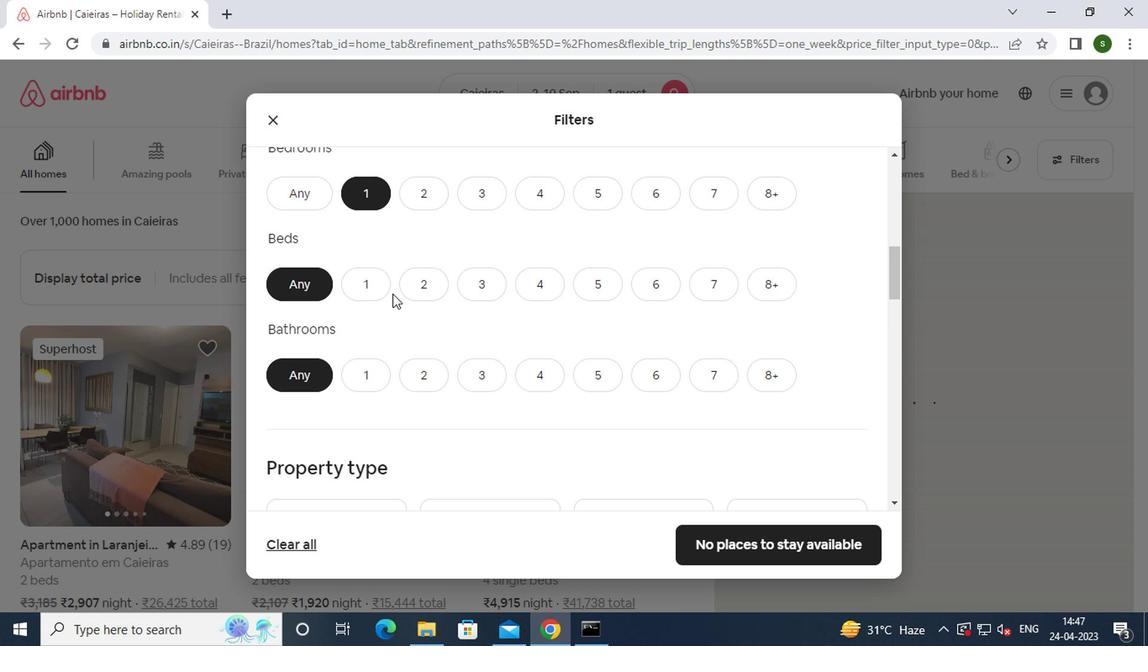 
Action: Mouse pressed left at (356, 288)
Screenshot: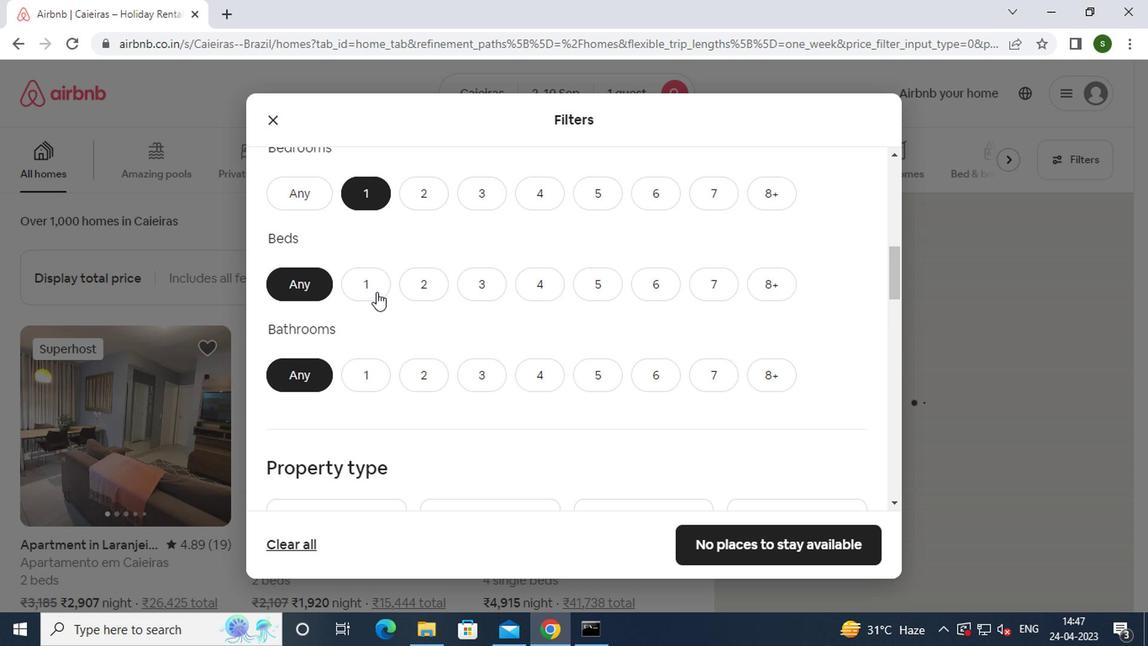 
Action: Mouse moved to (372, 373)
Screenshot: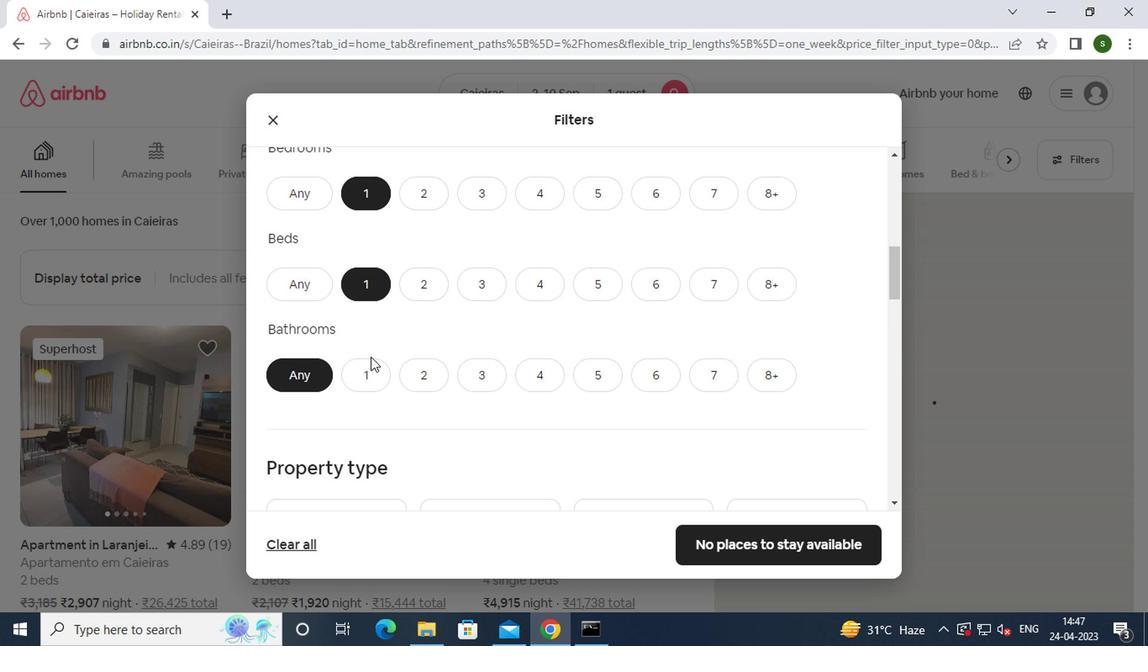 
Action: Mouse pressed left at (372, 373)
Screenshot: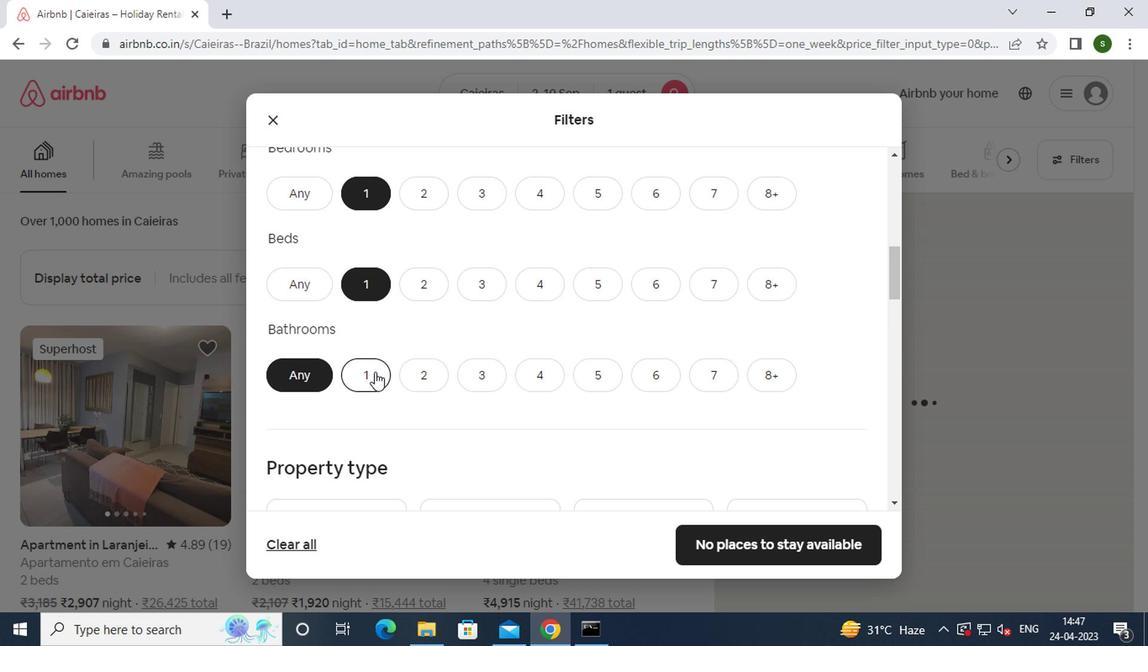 
Action: Mouse moved to (483, 325)
Screenshot: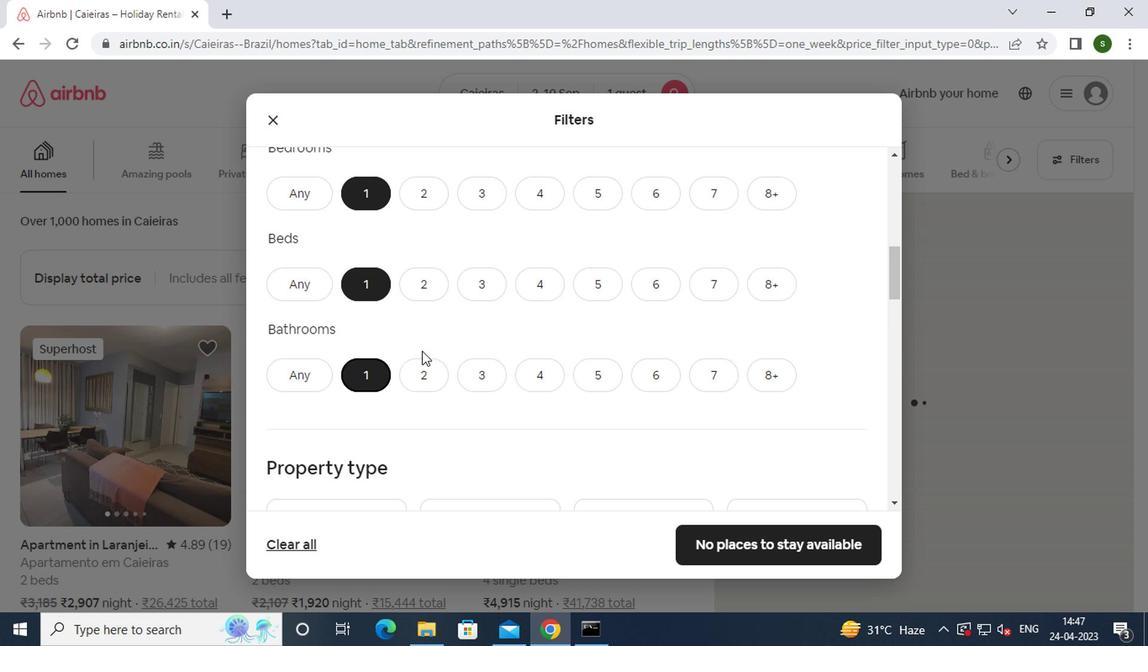 
Action: Mouse scrolled (483, 324) with delta (0, 0)
Screenshot: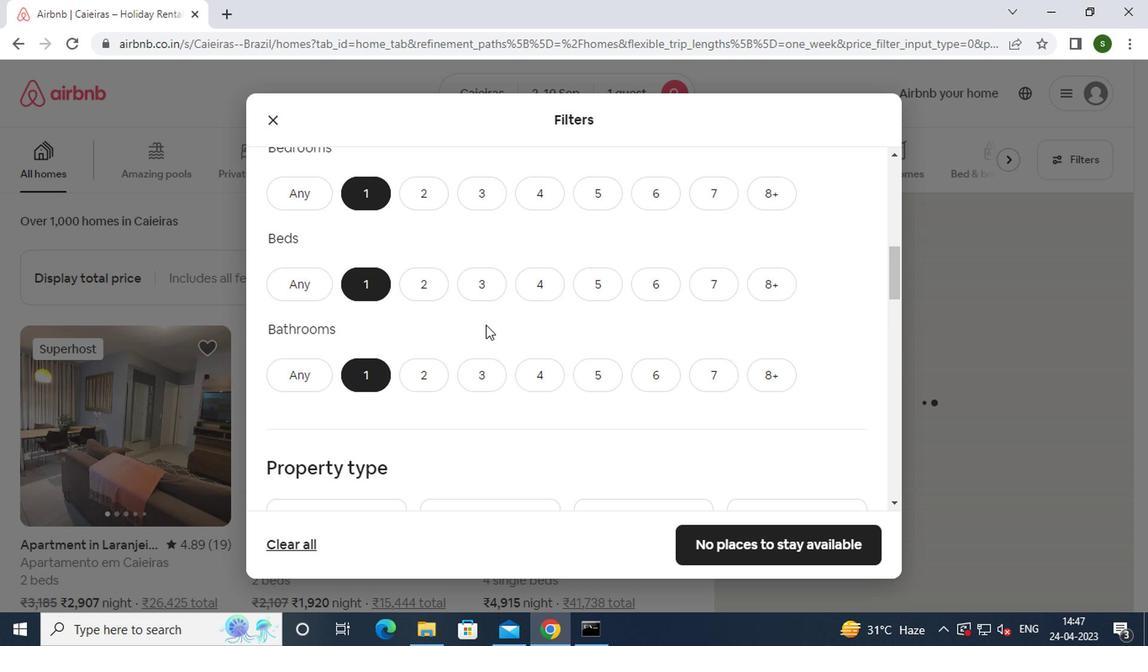 
Action: Mouse scrolled (483, 324) with delta (0, 0)
Screenshot: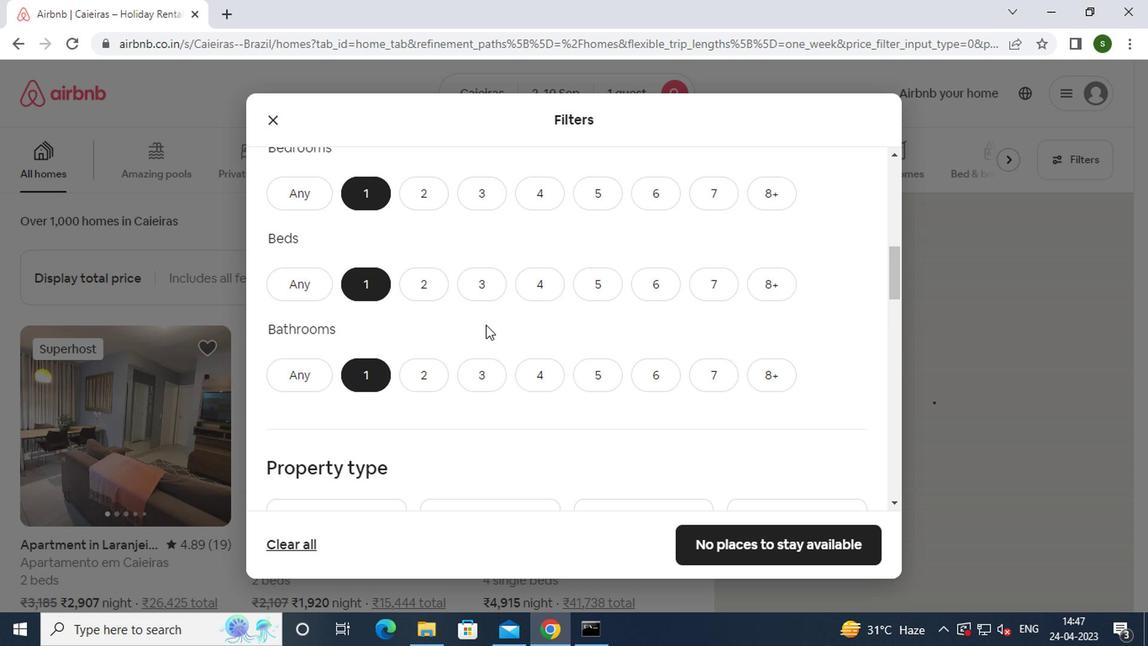 
Action: Mouse scrolled (483, 324) with delta (0, 0)
Screenshot: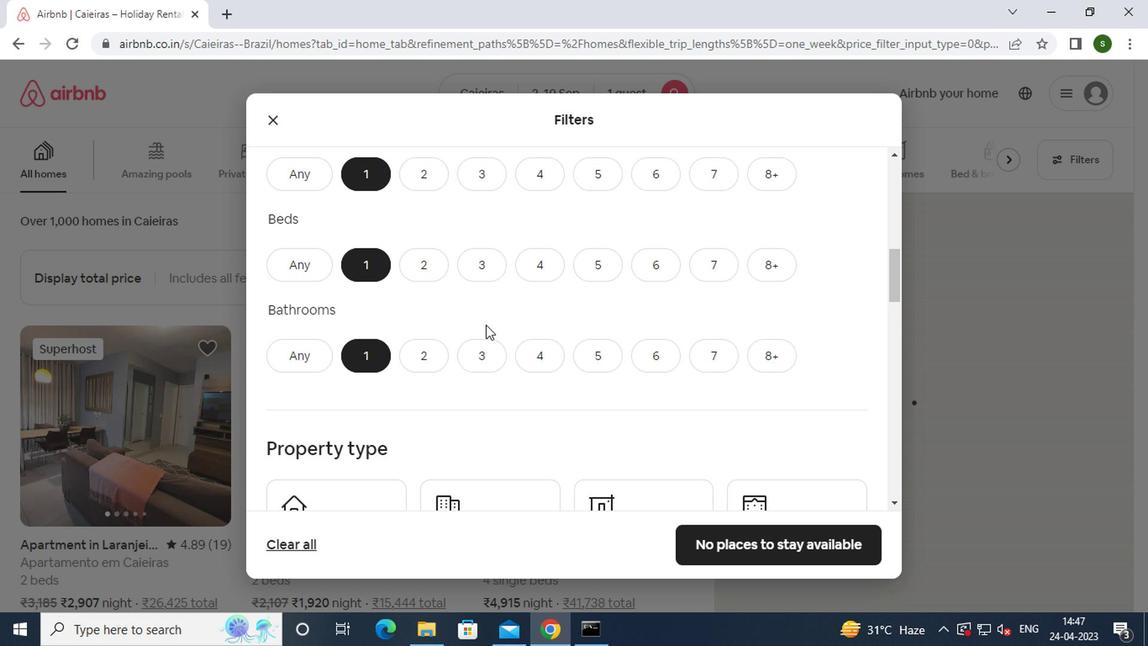 
Action: Mouse moved to (349, 290)
Screenshot: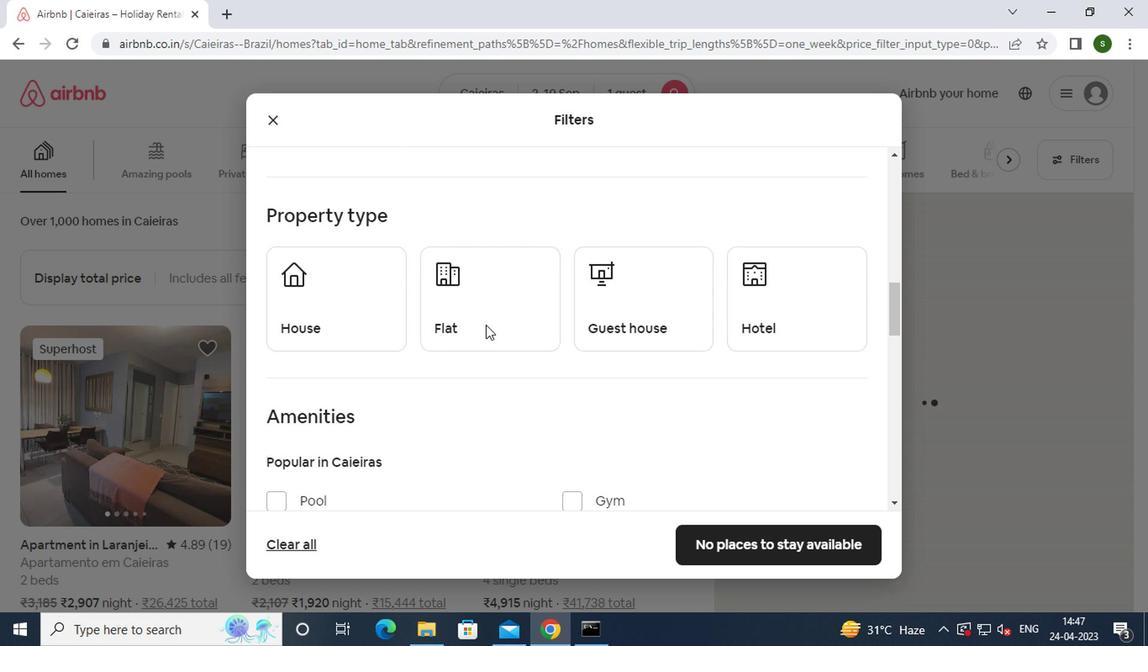 
Action: Mouse pressed left at (349, 290)
Screenshot: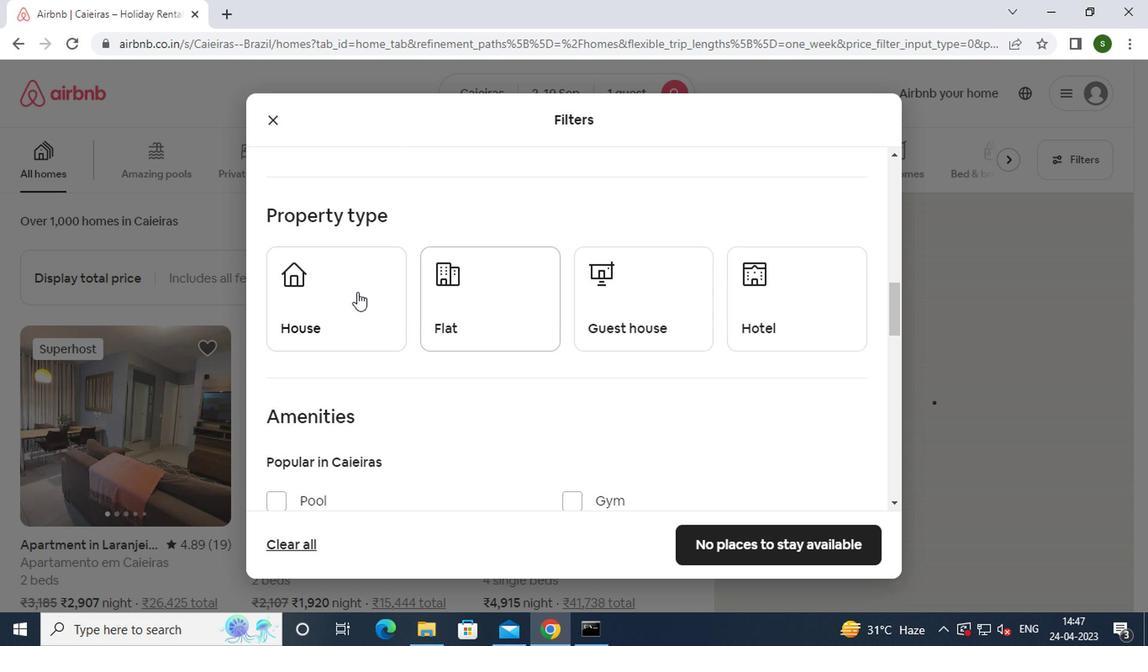 
Action: Mouse moved to (483, 294)
Screenshot: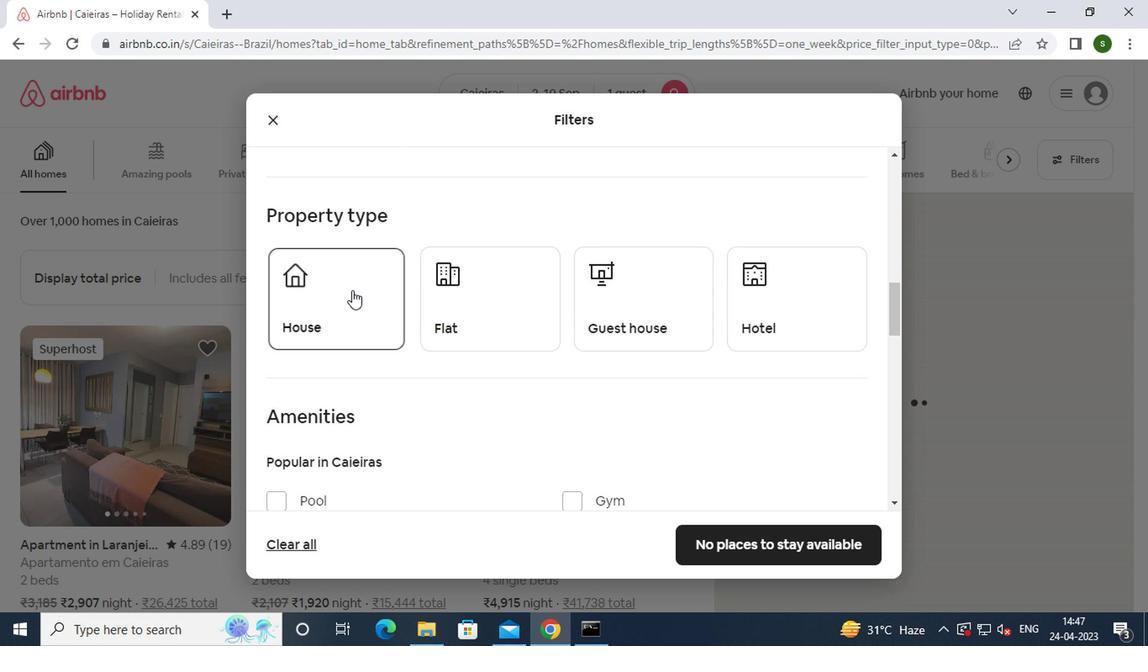 
Action: Mouse pressed left at (483, 294)
Screenshot: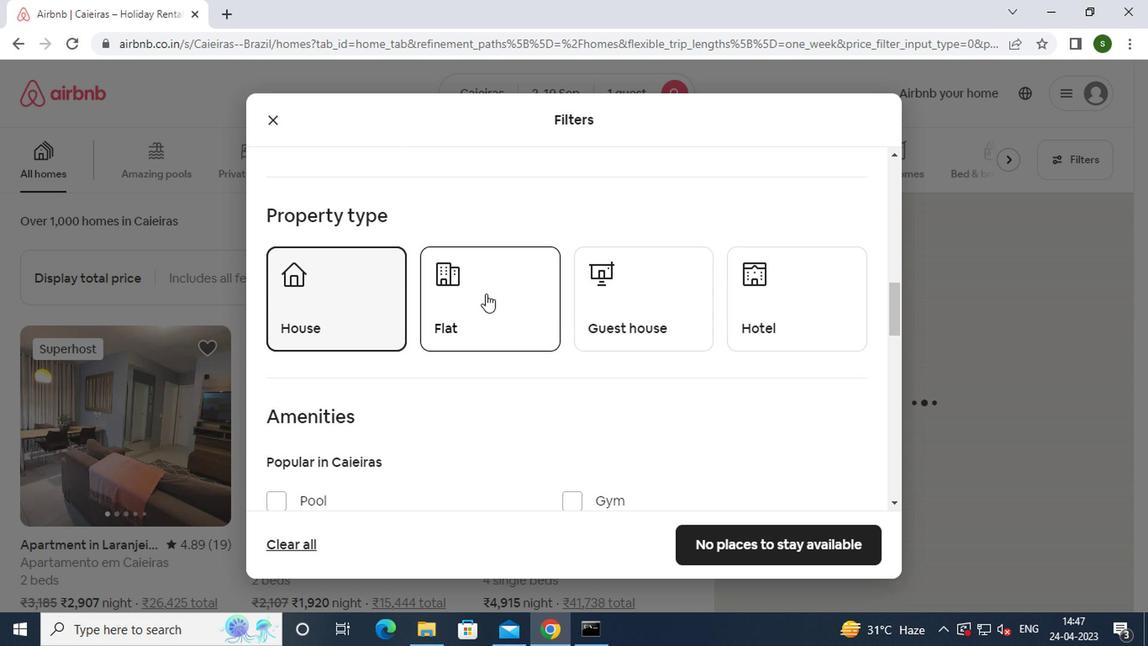
Action: Mouse moved to (646, 292)
Screenshot: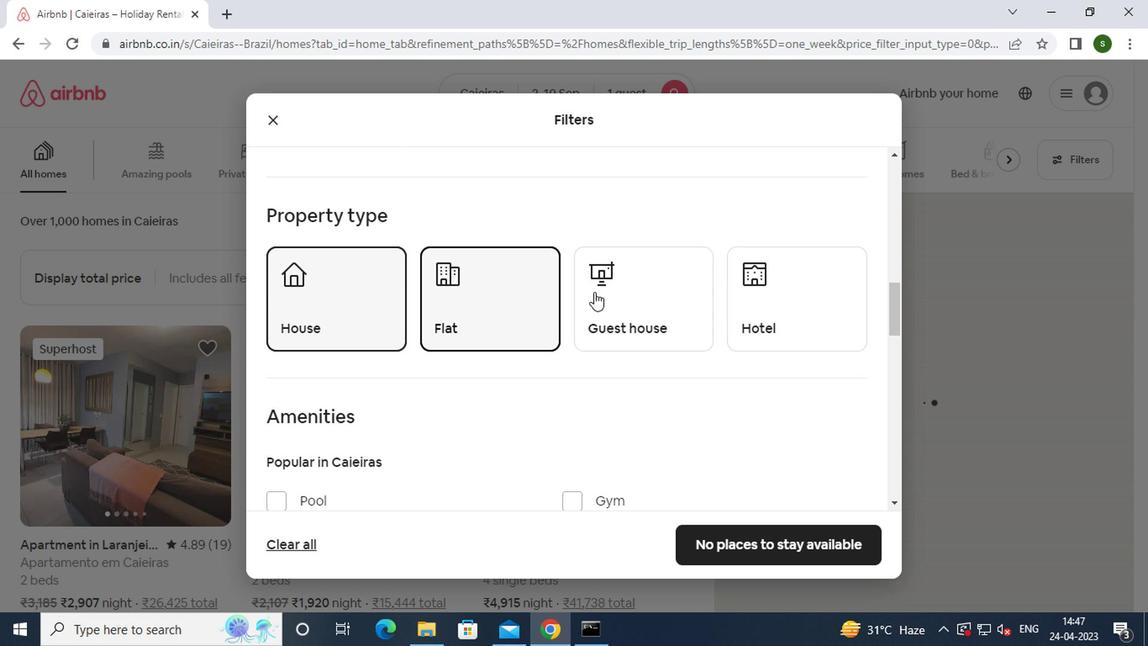 
Action: Mouse pressed left at (646, 292)
Screenshot: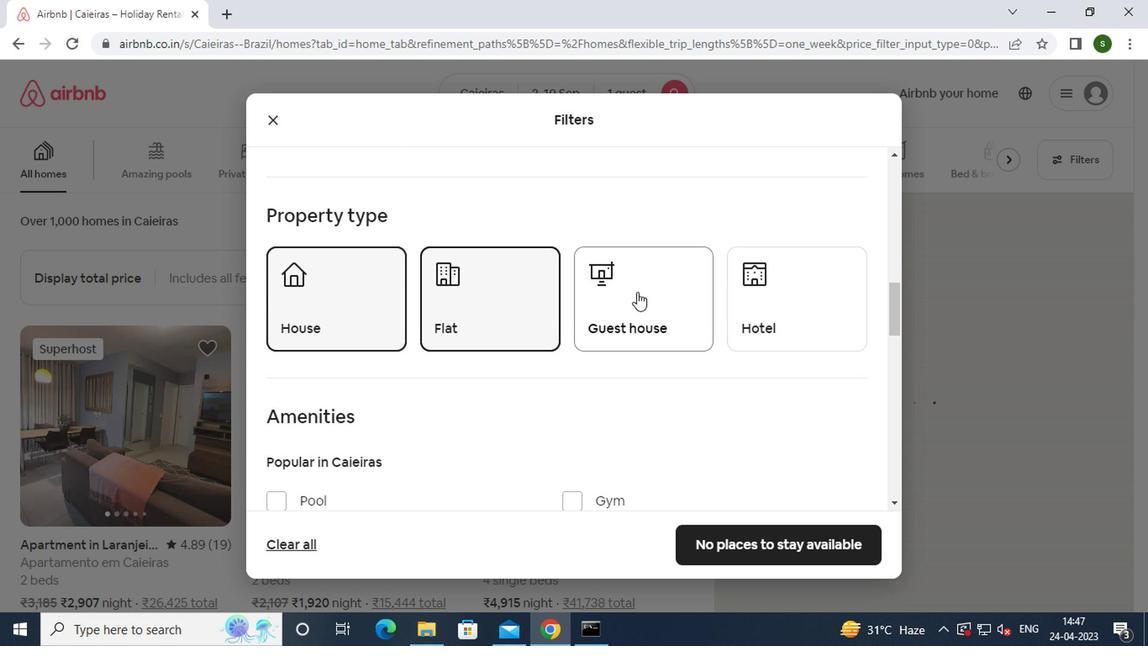 
Action: Mouse moved to (753, 284)
Screenshot: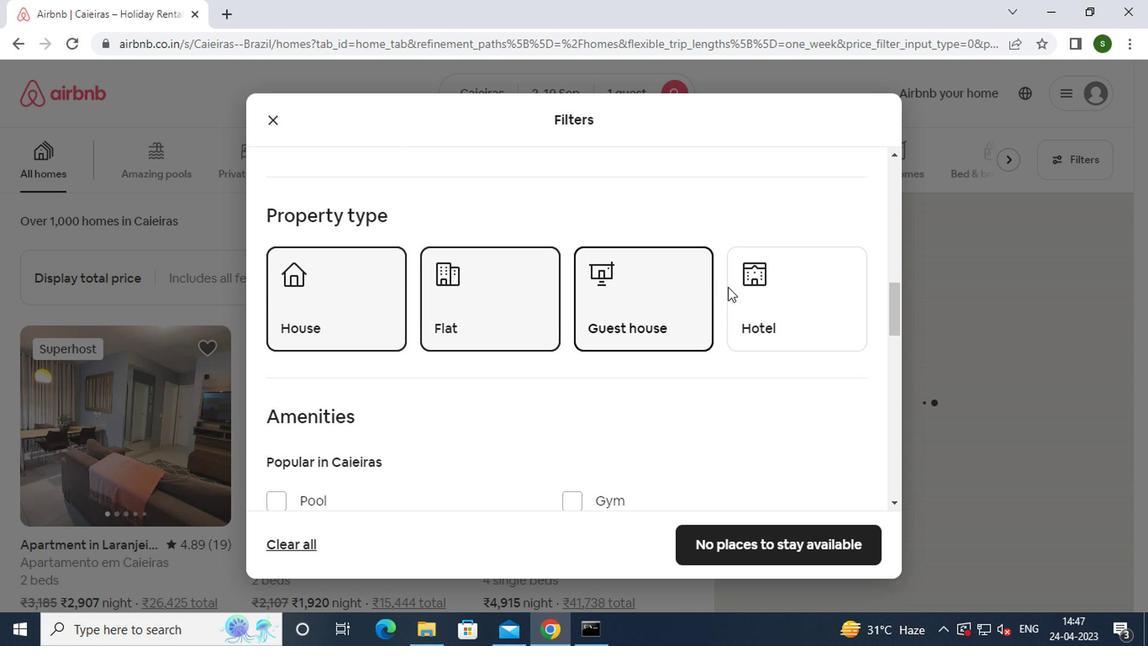 
Action: Mouse pressed left at (753, 284)
Screenshot: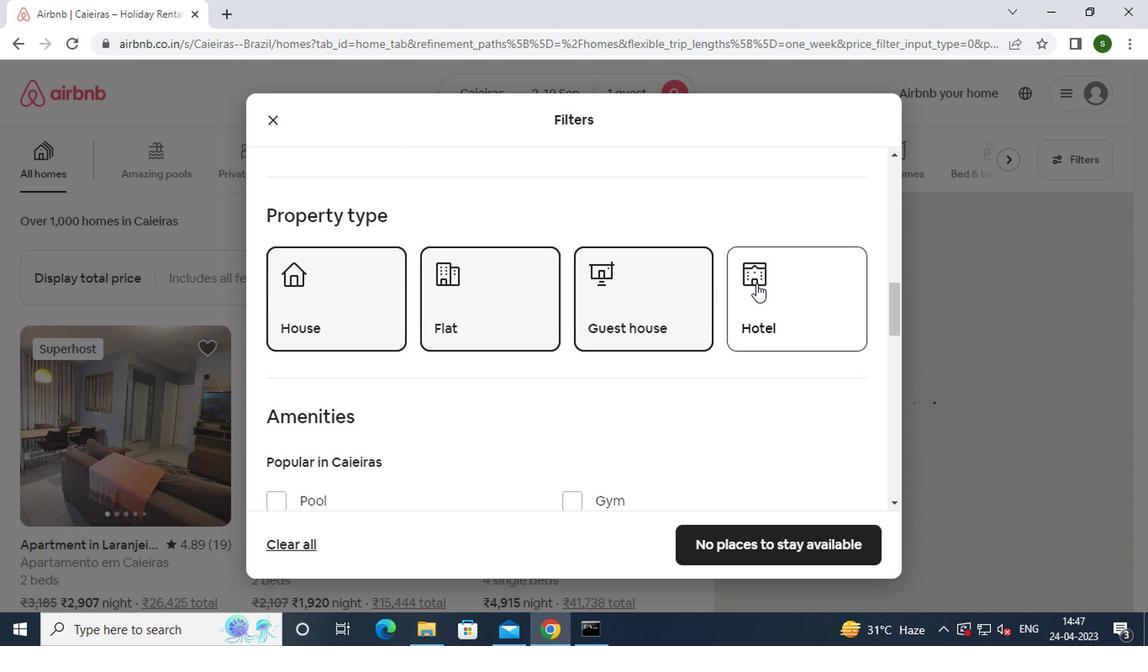 
Action: Mouse moved to (245, 220)
Screenshot: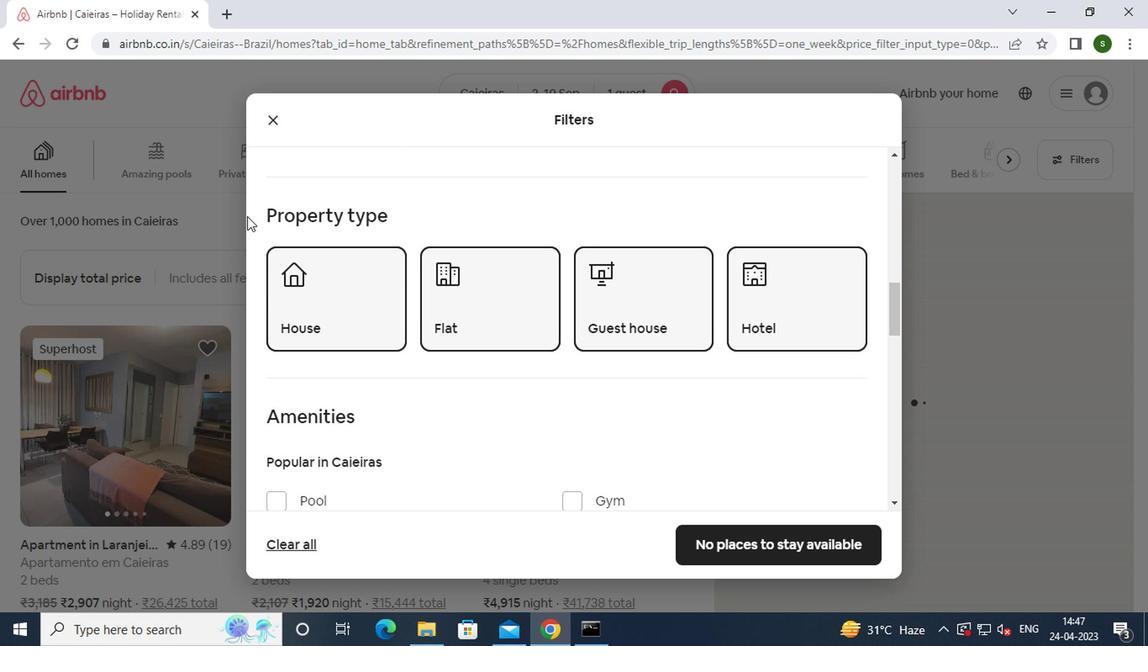 
Action: Mouse scrolled (245, 218) with delta (0, -1)
Screenshot: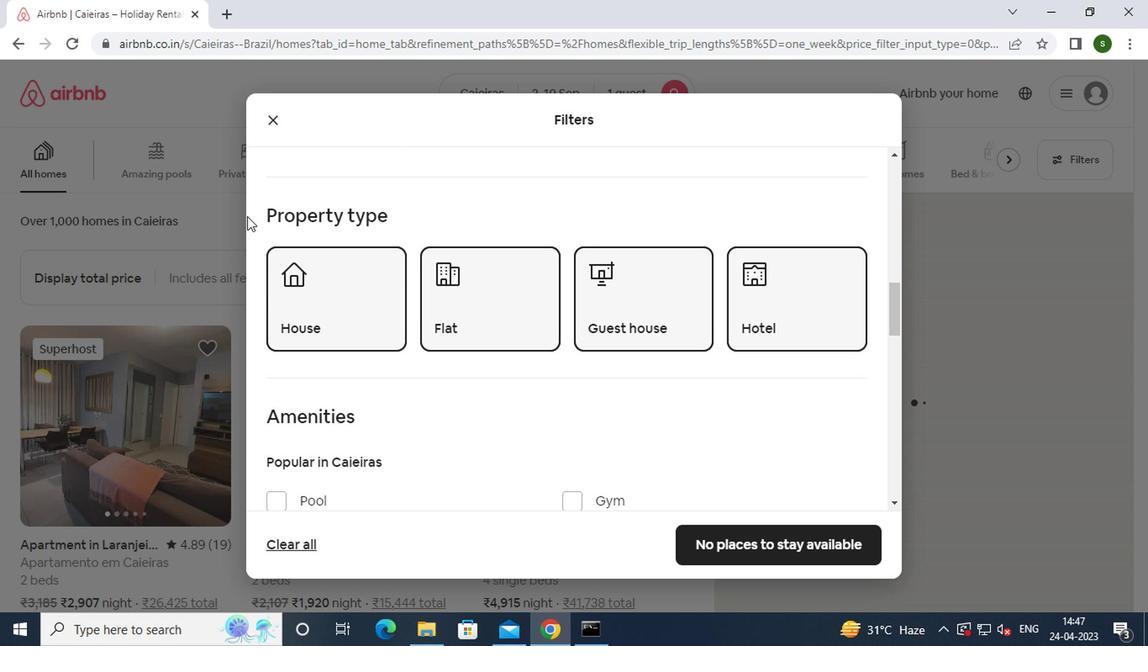 
Action: Mouse moved to (245, 220)
Screenshot: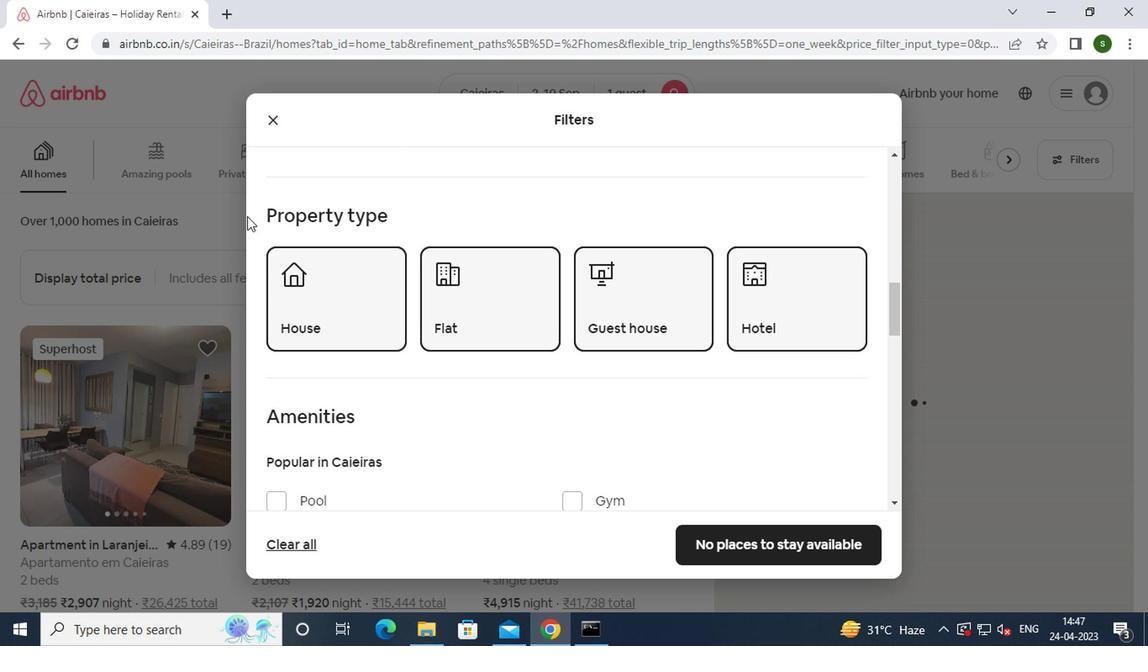 
Action: Mouse scrolled (245, 220) with delta (0, 0)
Screenshot: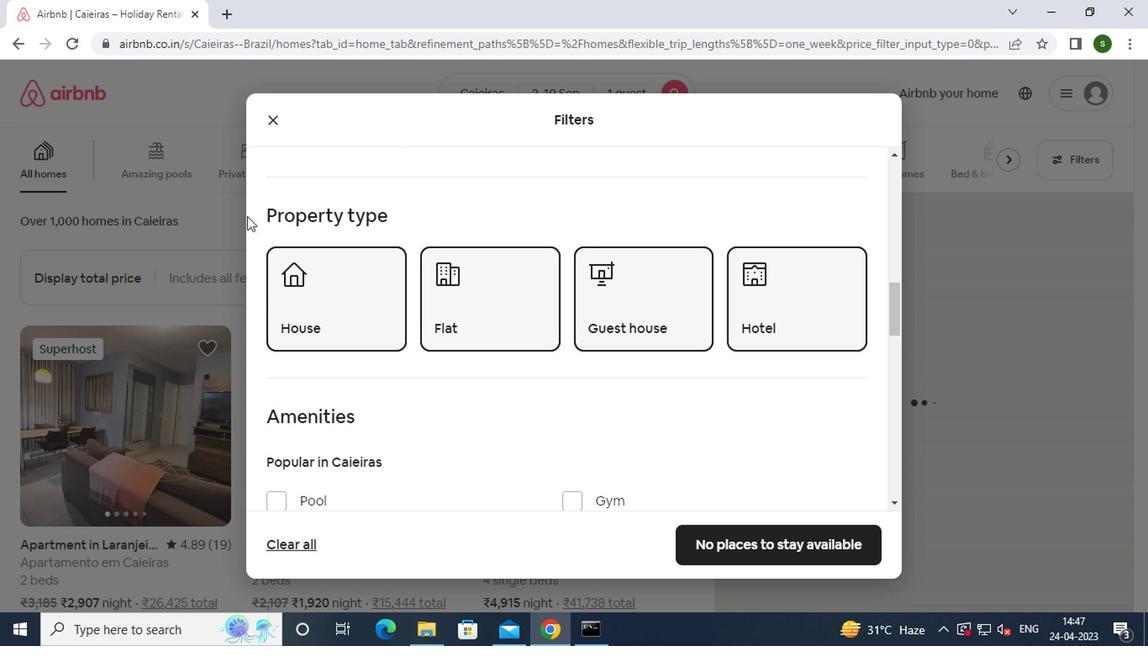 
Action: Mouse moved to (245, 221)
Screenshot: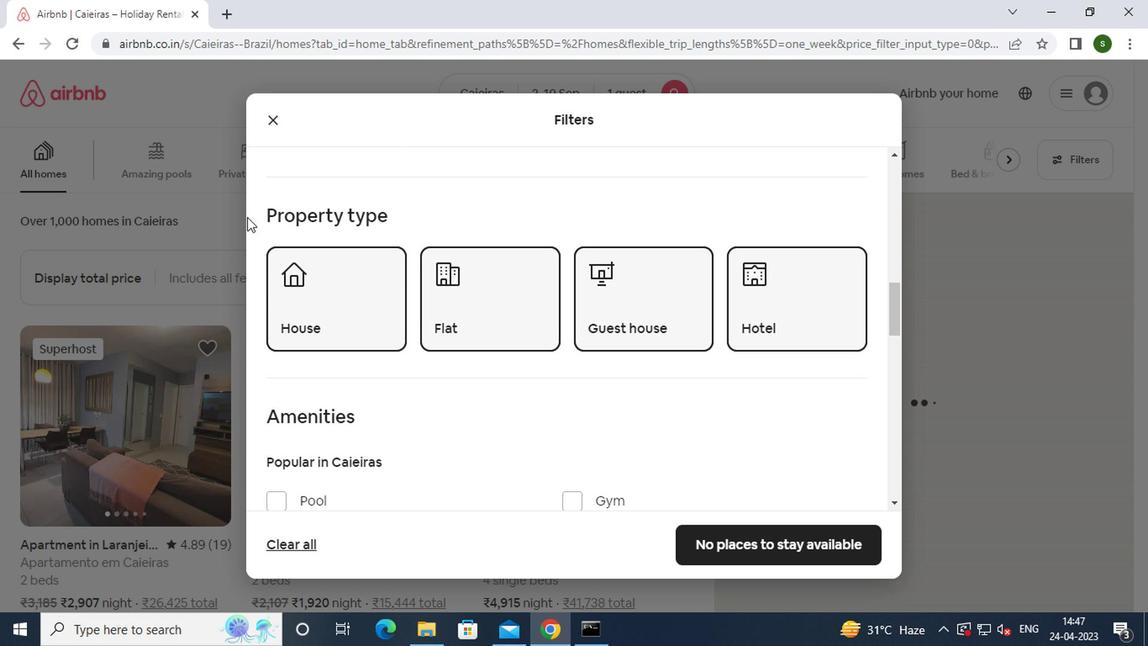 
Action: Mouse scrolled (245, 220) with delta (0, -1)
Screenshot: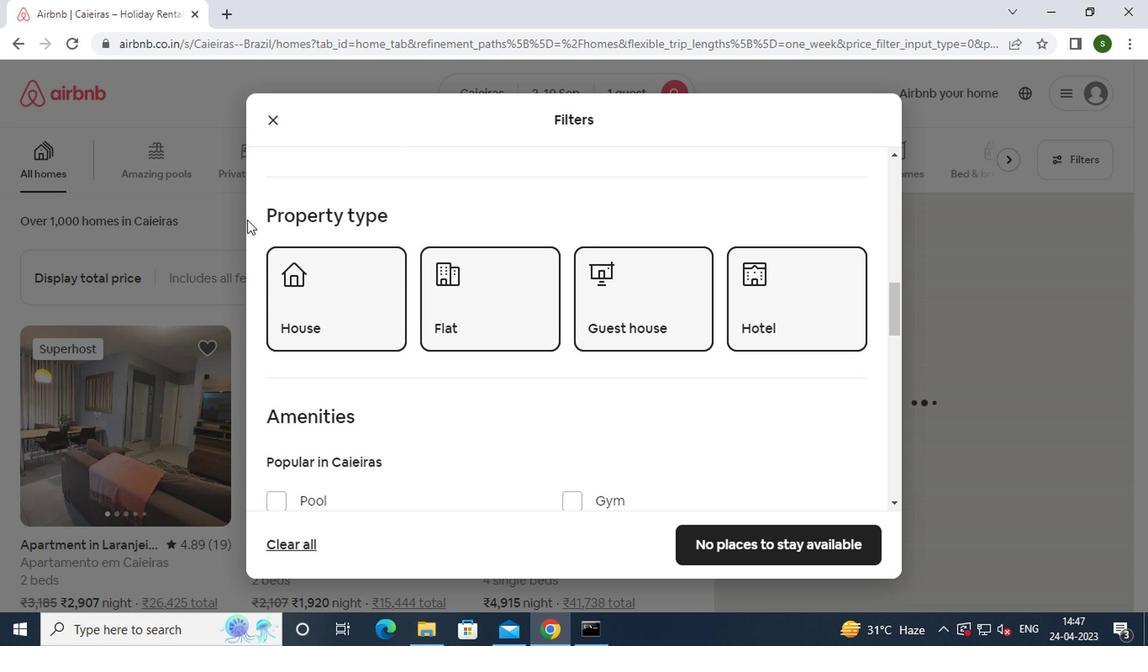 
Action: Mouse scrolled (245, 220) with delta (0, -1)
Screenshot: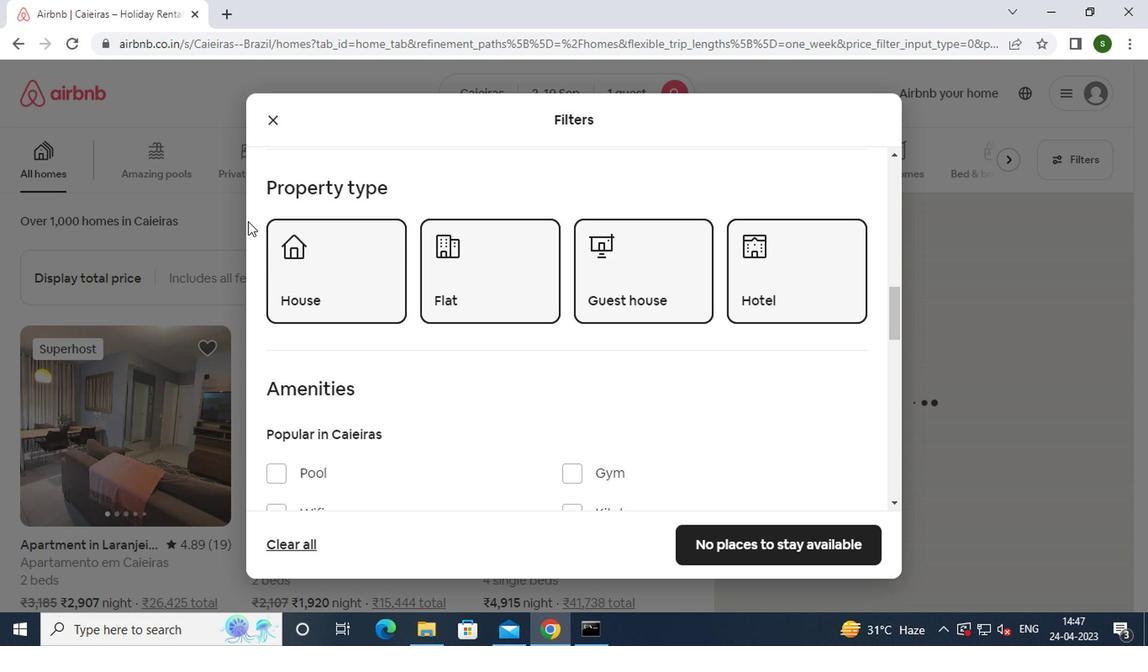 
Action: Mouse scrolled (245, 220) with delta (0, -1)
Screenshot: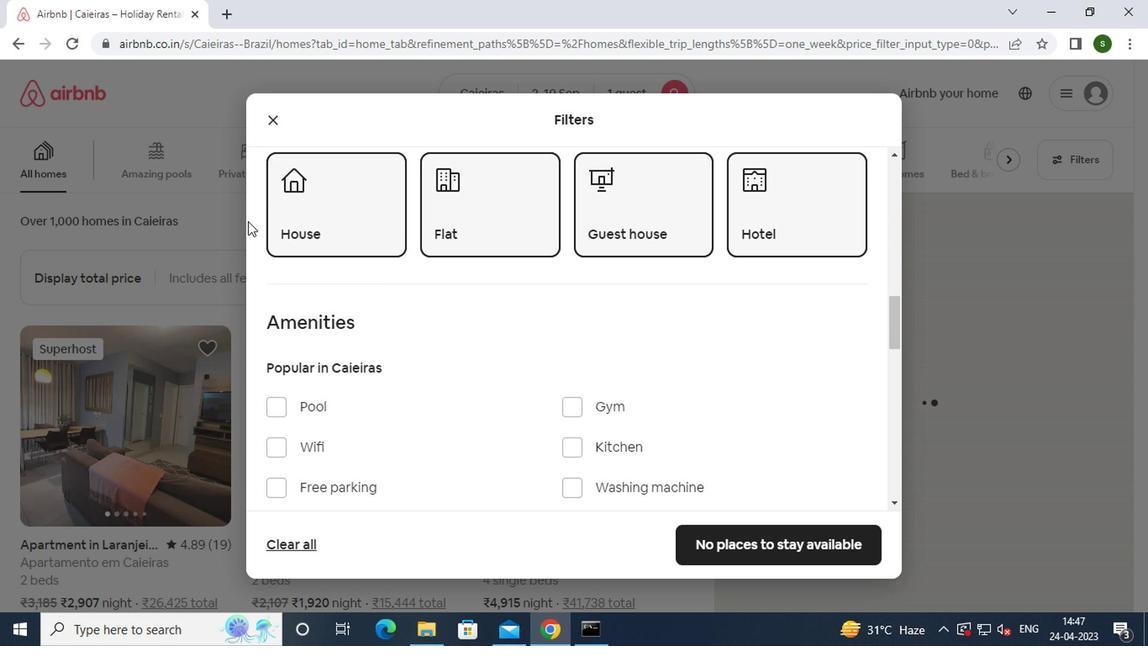 
Action: Mouse scrolled (245, 220) with delta (0, -1)
Screenshot: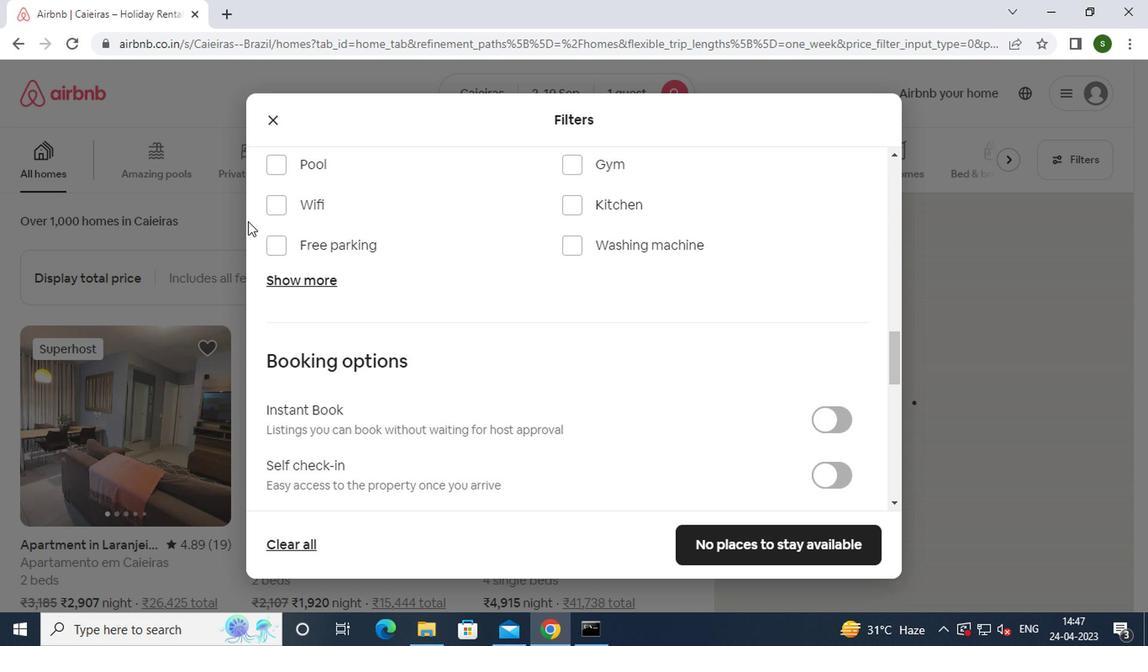 
Action: Mouse scrolled (245, 220) with delta (0, -1)
Screenshot: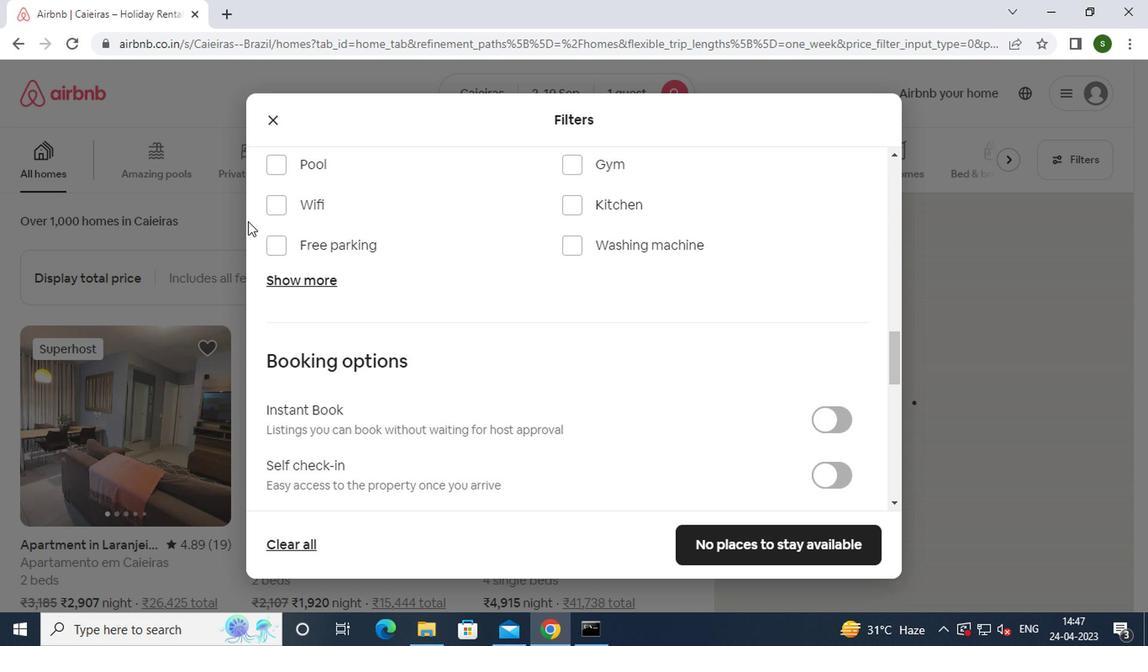 
Action: Mouse moved to (815, 229)
Screenshot: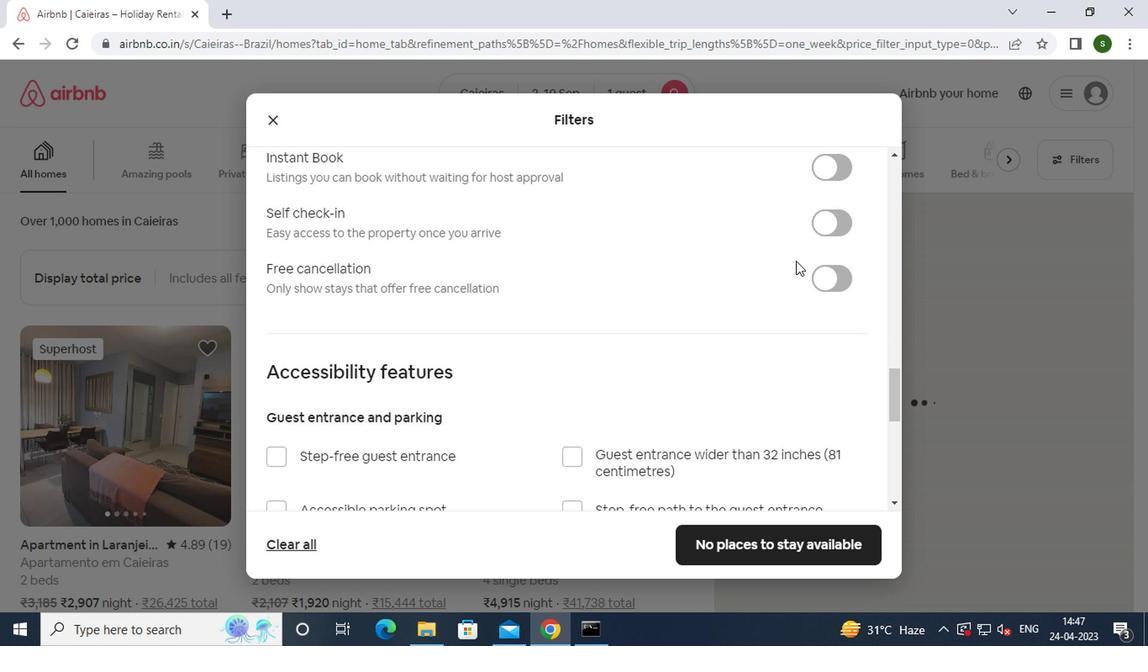 
Action: Mouse pressed left at (815, 229)
Screenshot: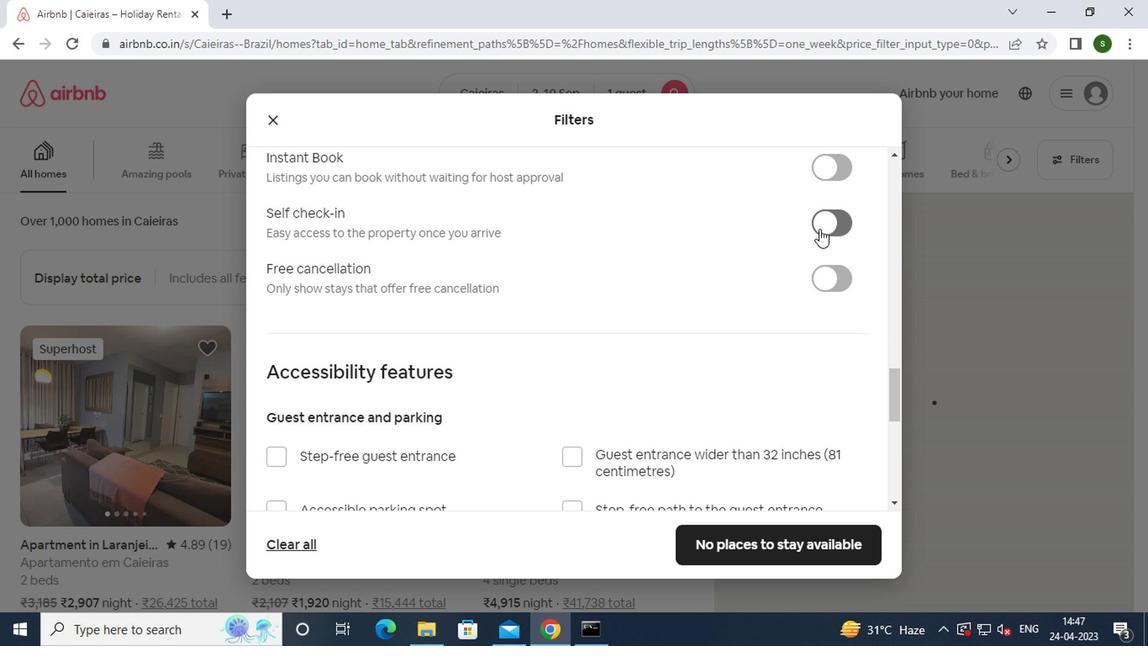 
Action: Mouse moved to (669, 272)
Screenshot: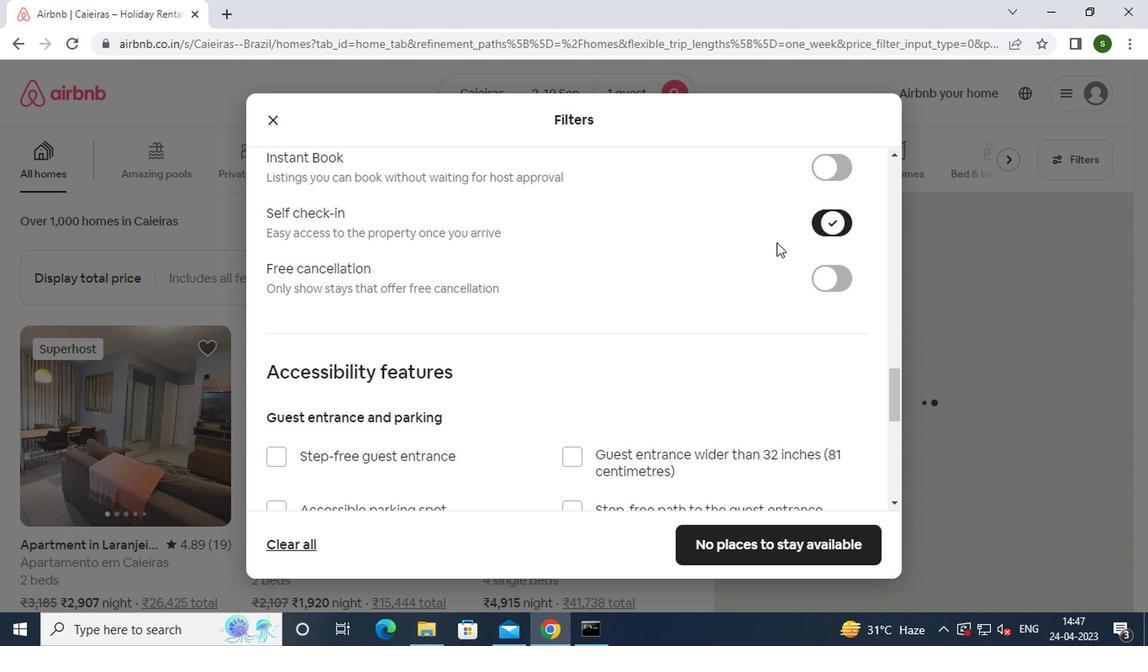 
Action: Mouse scrolled (669, 271) with delta (0, 0)
Screenshot: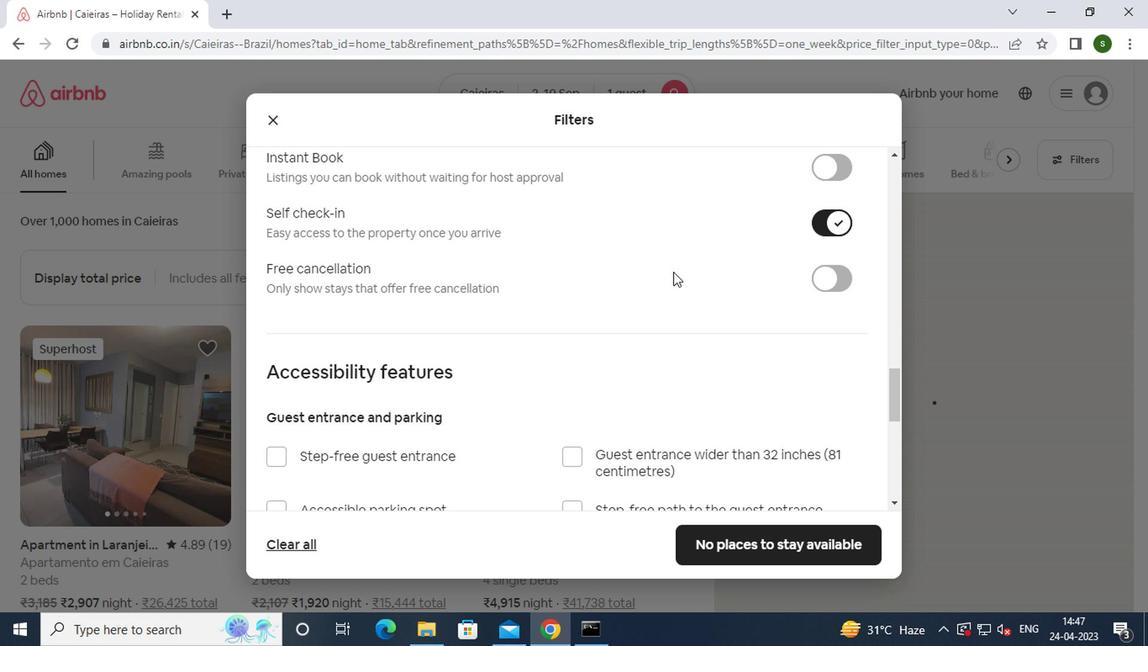 
Action: Mouse scrolled (669, 271) with delta (0, 0)
Screenshot: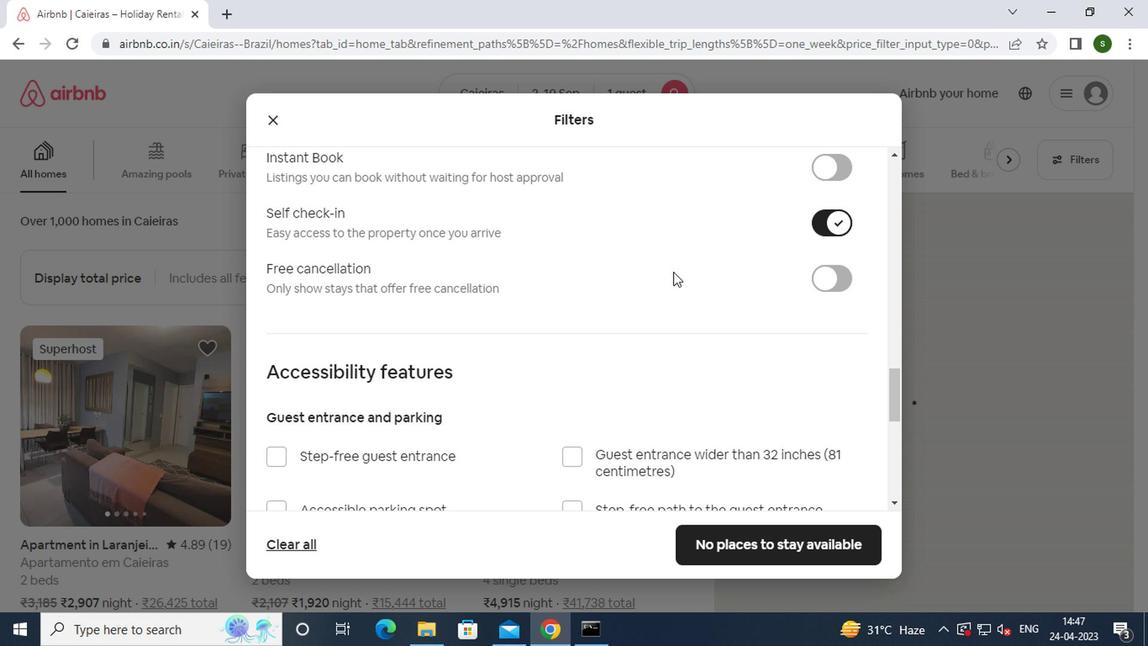 
Action: Mouse scrolled (669, 271) with delta (0, 0)
Screenshot: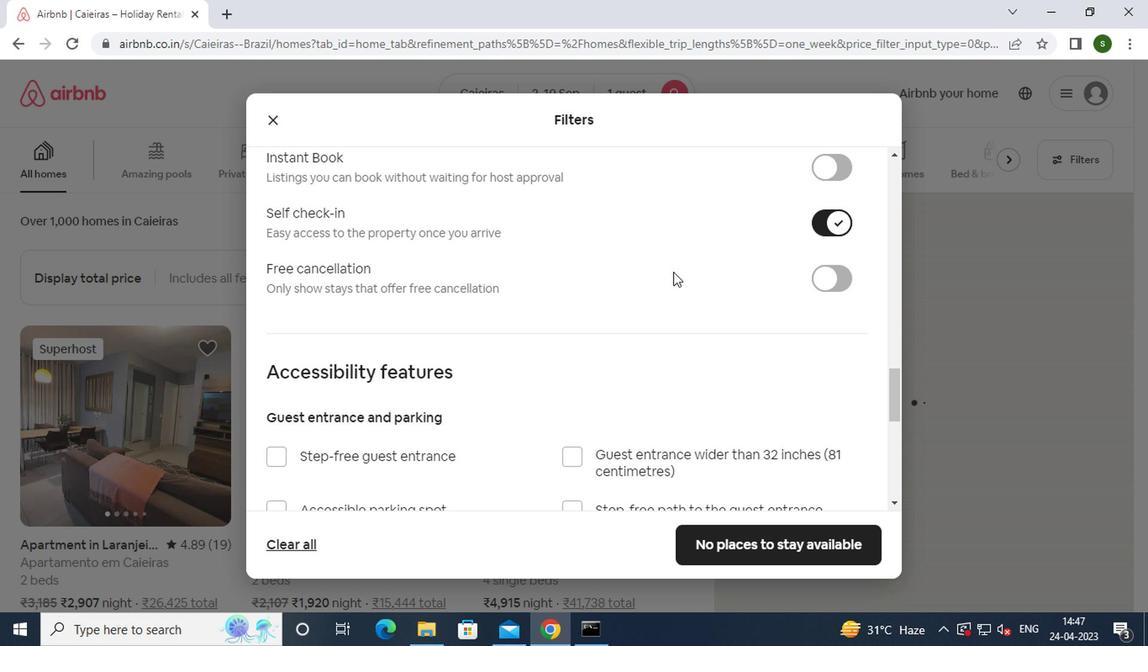 
Action: Mouse scrolled (669, 271) with delta (0, 0)
Screenshot: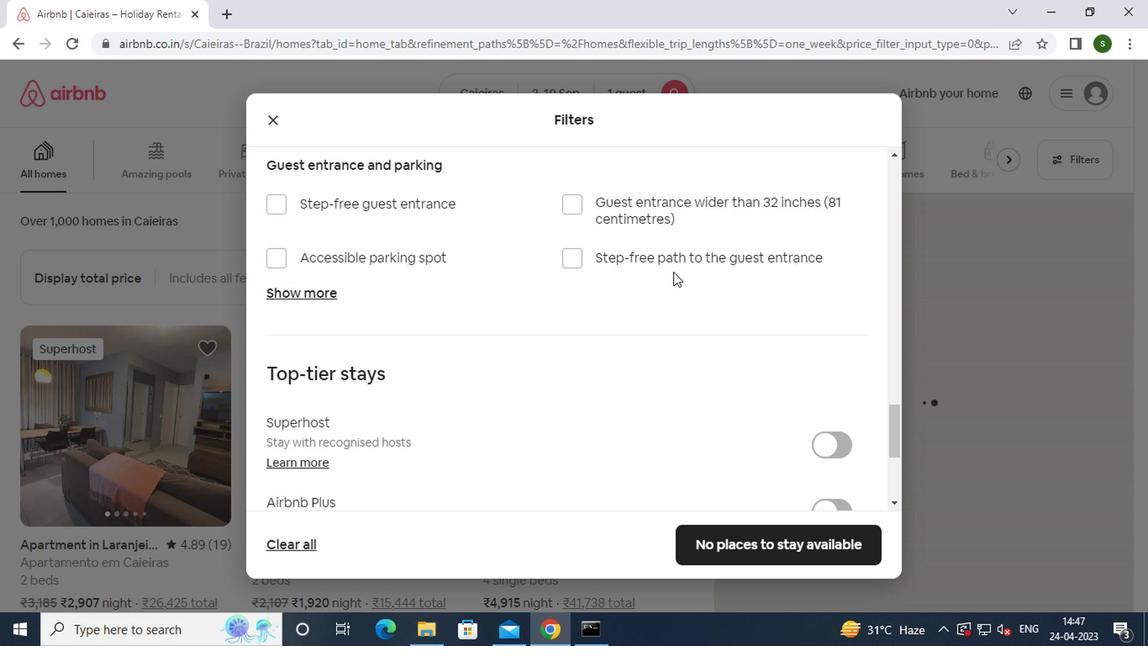 
Action: Mouse scrolled (669, 271) with delta (0, 0)
Screenshot: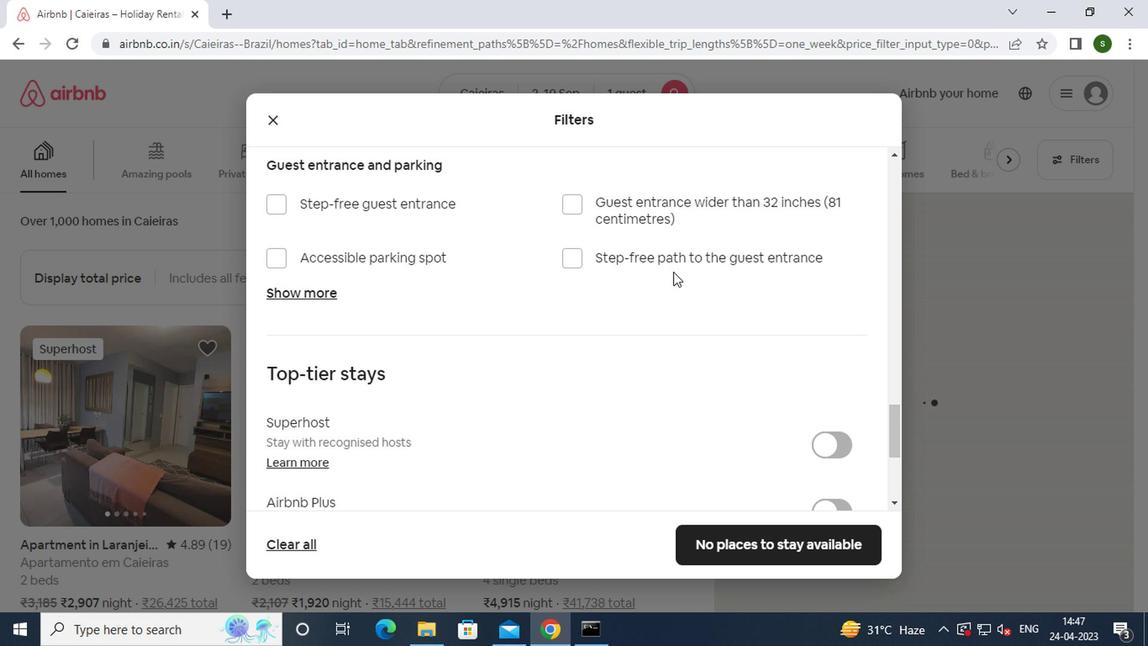 
Action: Mouse scrolled (669, 271) with delta (0, 0)
Screenshot: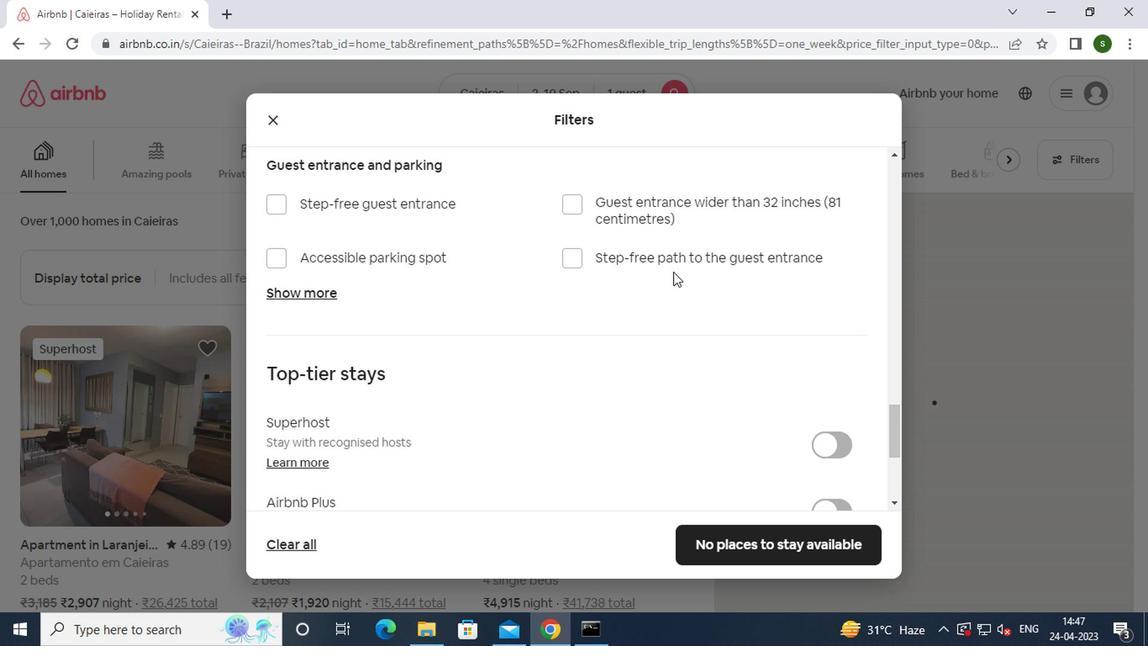 
Action: Mouse scrolled (669, 271) with delta (0, 0)
Screenshot: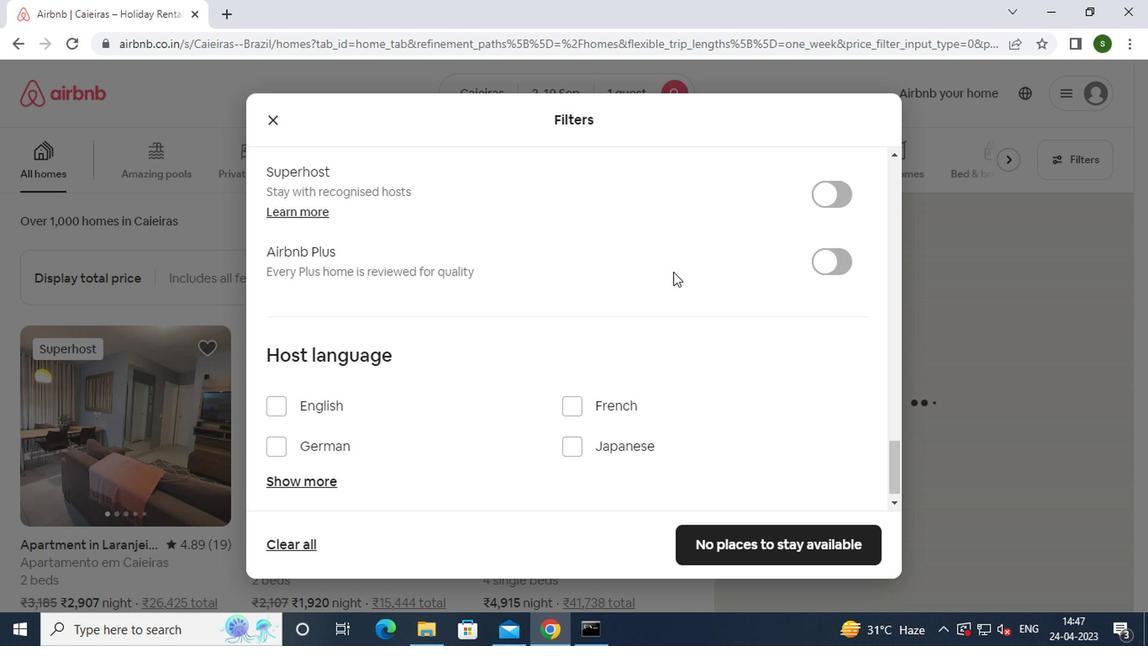 
Action: Mouse scrolled (669, 271) with delta (0, 0)
Screenshot: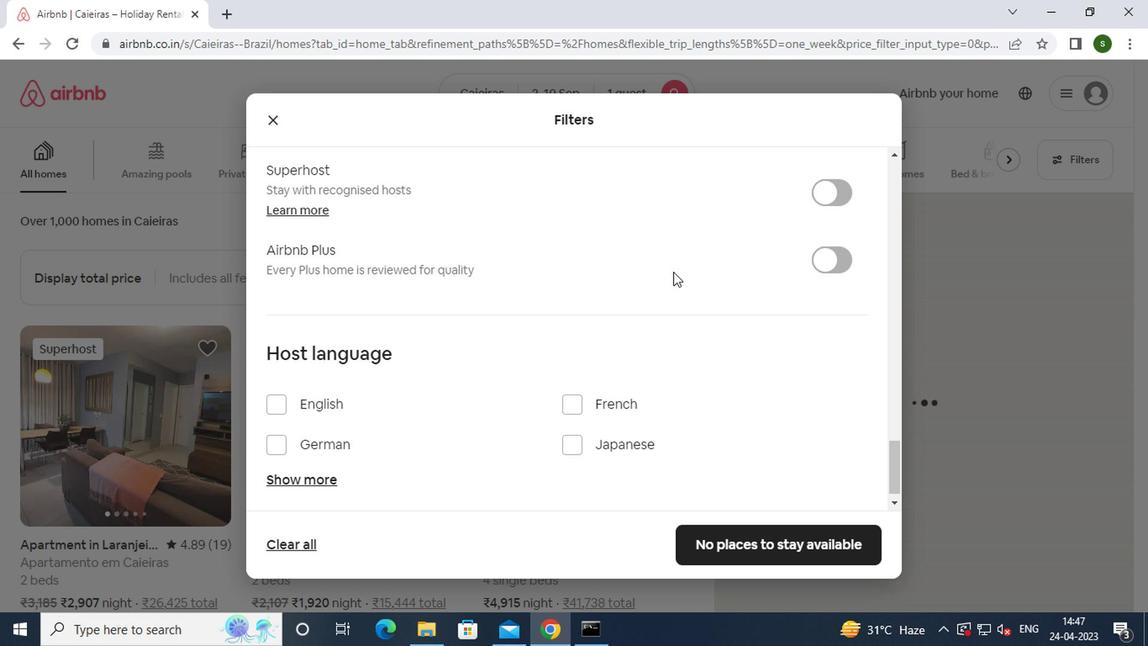
Action: Mouse moved to (722, 539)
Screenshot: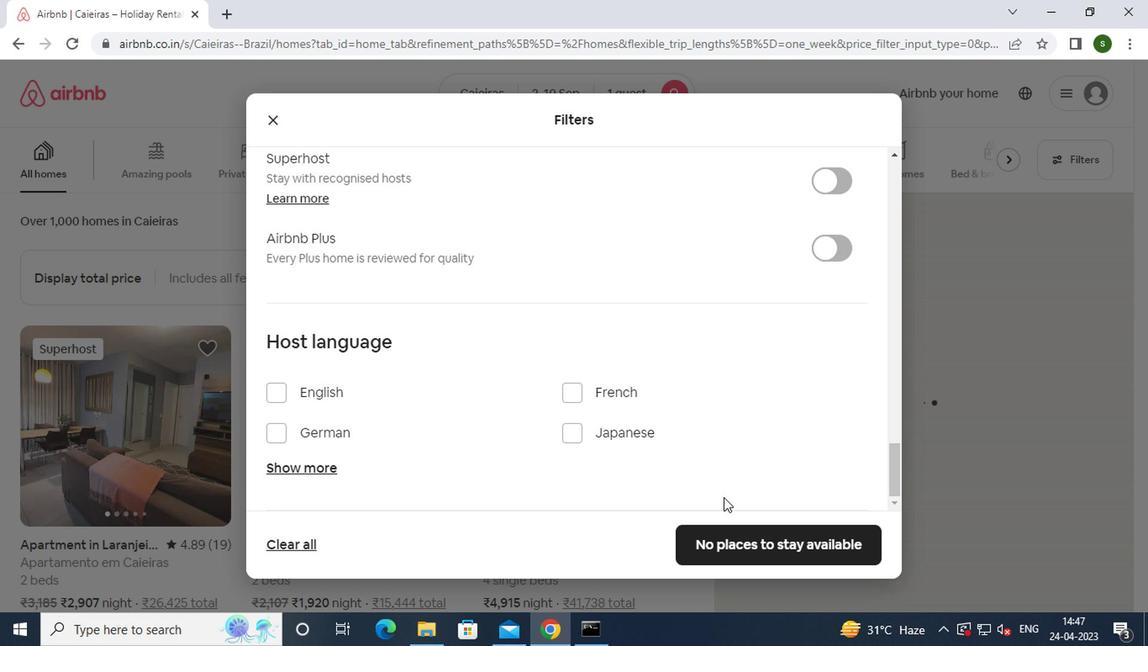 
Action: Mouse pressed left at (722, 539)
Screenshot: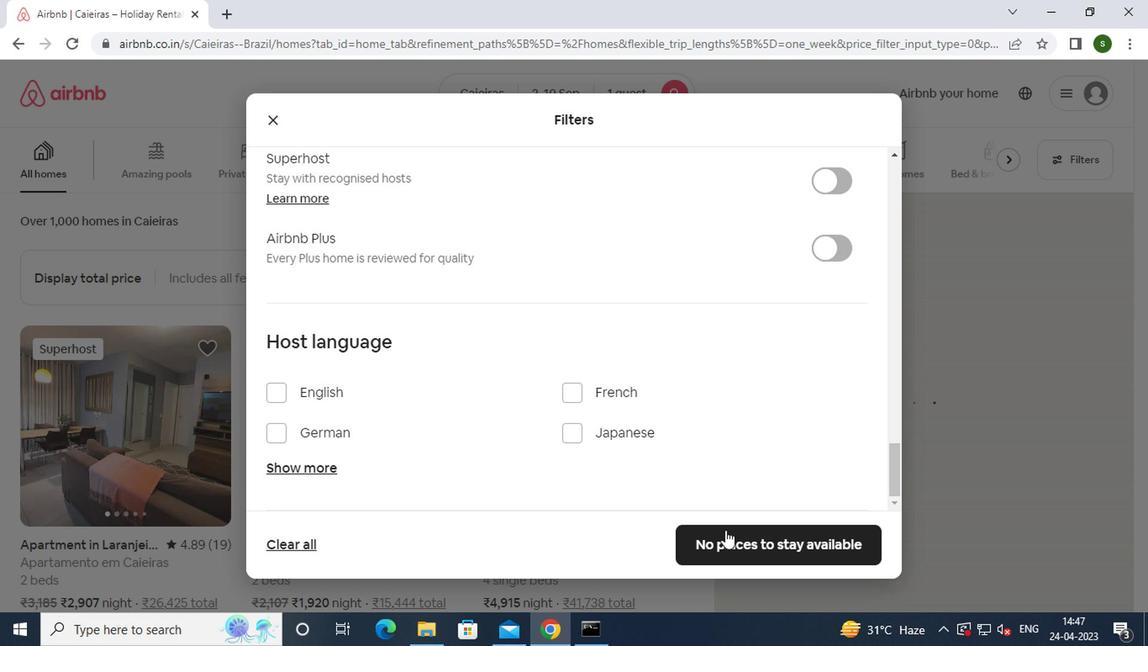 
Action: Mouse moved to (625, 226)
Screenshot: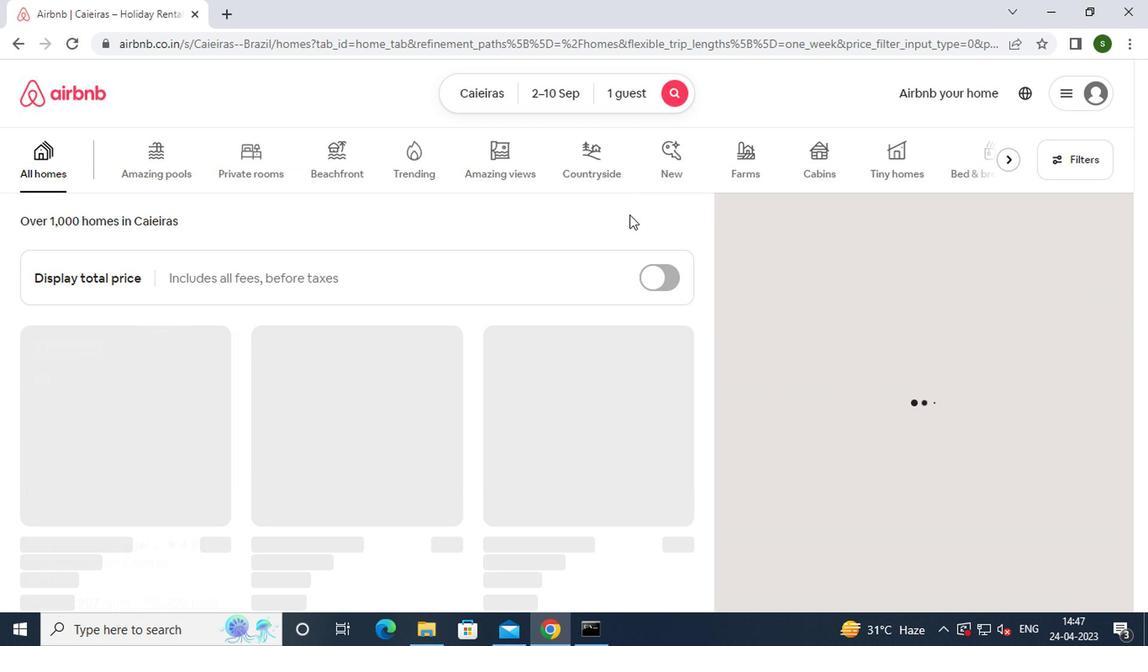 
